 Task: Create a due date automation trigger when advanced on, on the wednesday of the week a card is due add fields with custom field "Resume" set to a number lower than 1 and lower or equal to 10 at 11:00 AM.
Action: Mouse moved to (1047, 143)
Screenshot: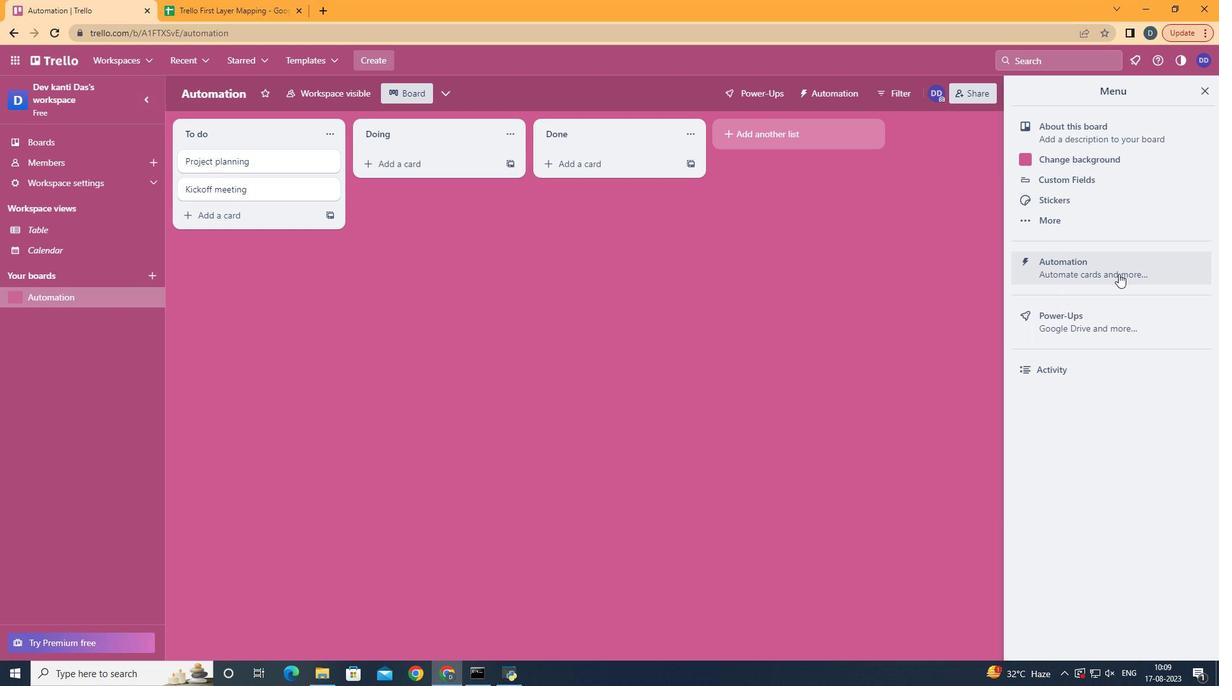 
Action: Mouse pressed left at (1047, 143)
Screenshot: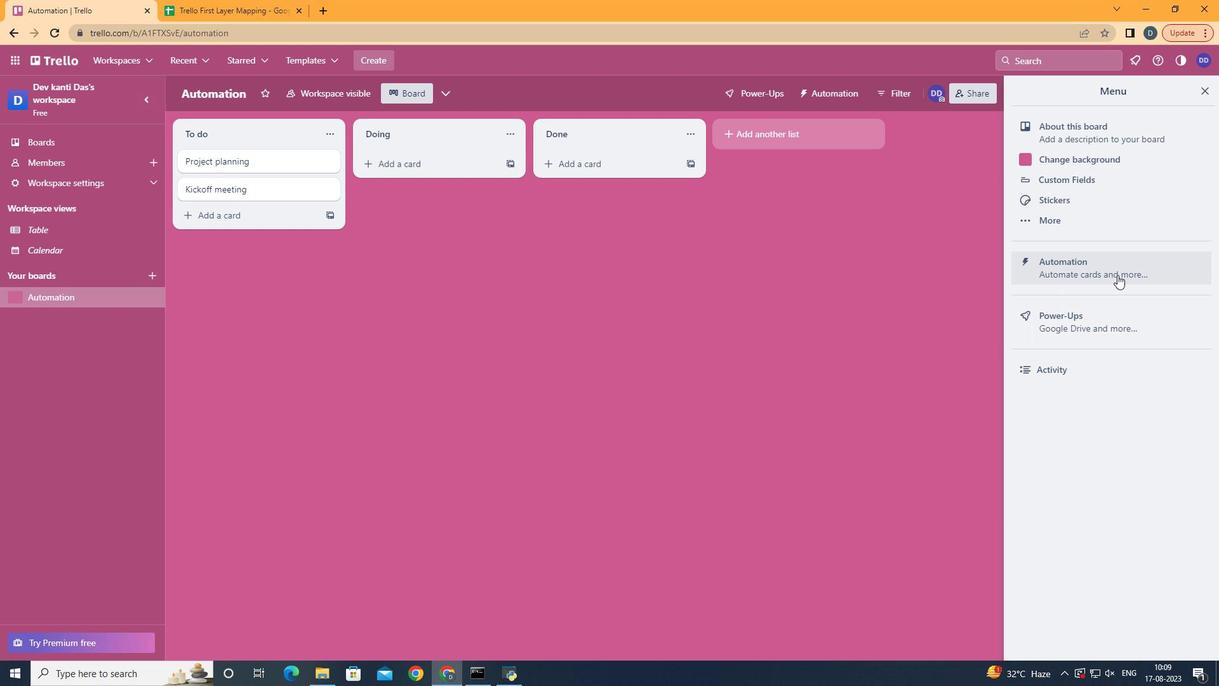 
Action: Mouse moved to (977, 300)
Screenshot: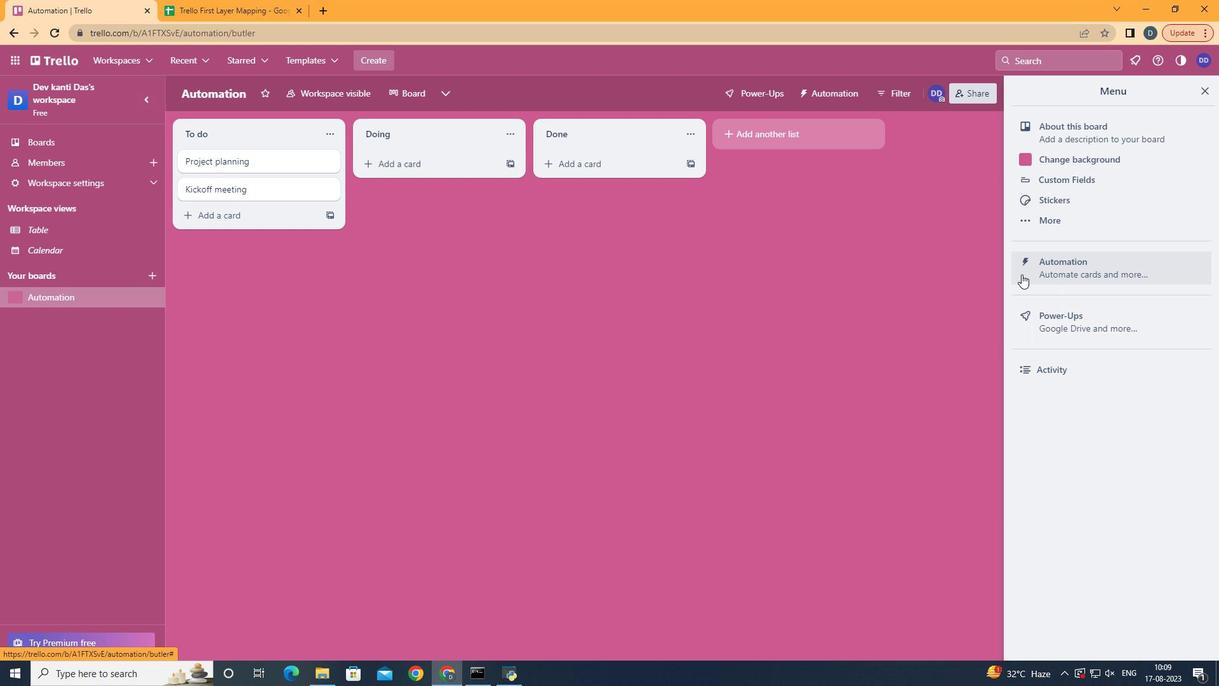 
Action: Mouse pressed left at (977, 300)
Screenshot: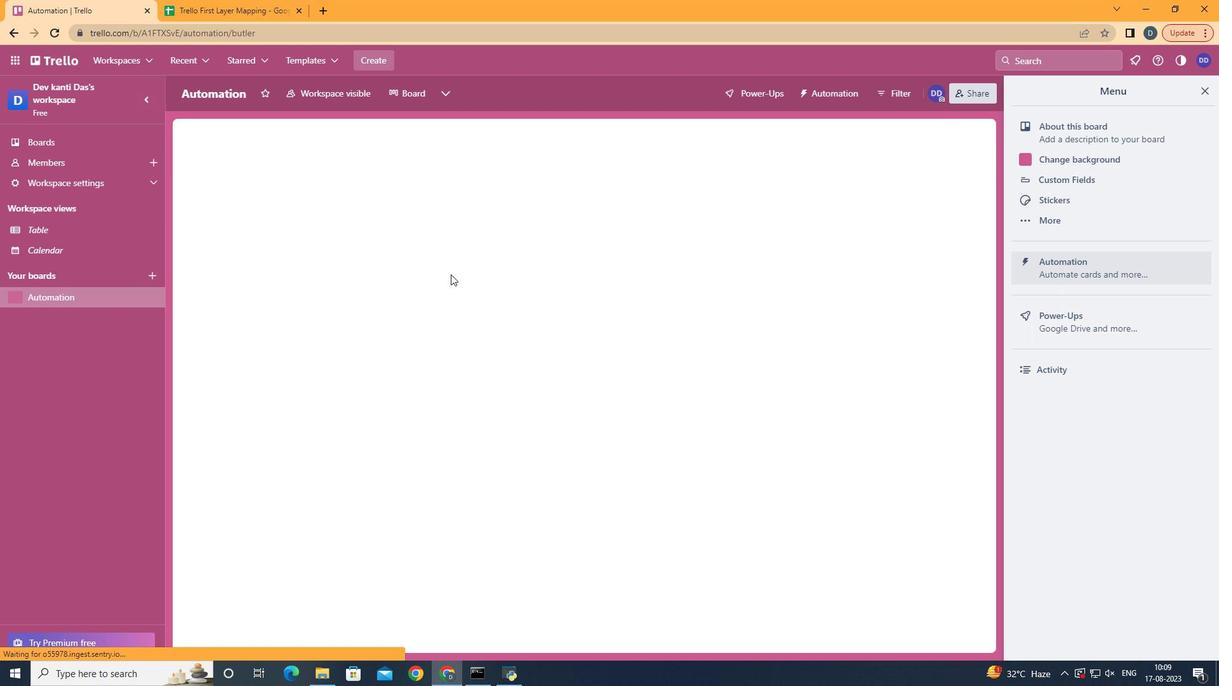 
Action: Mouse moved to (296, 286)
Screenshot: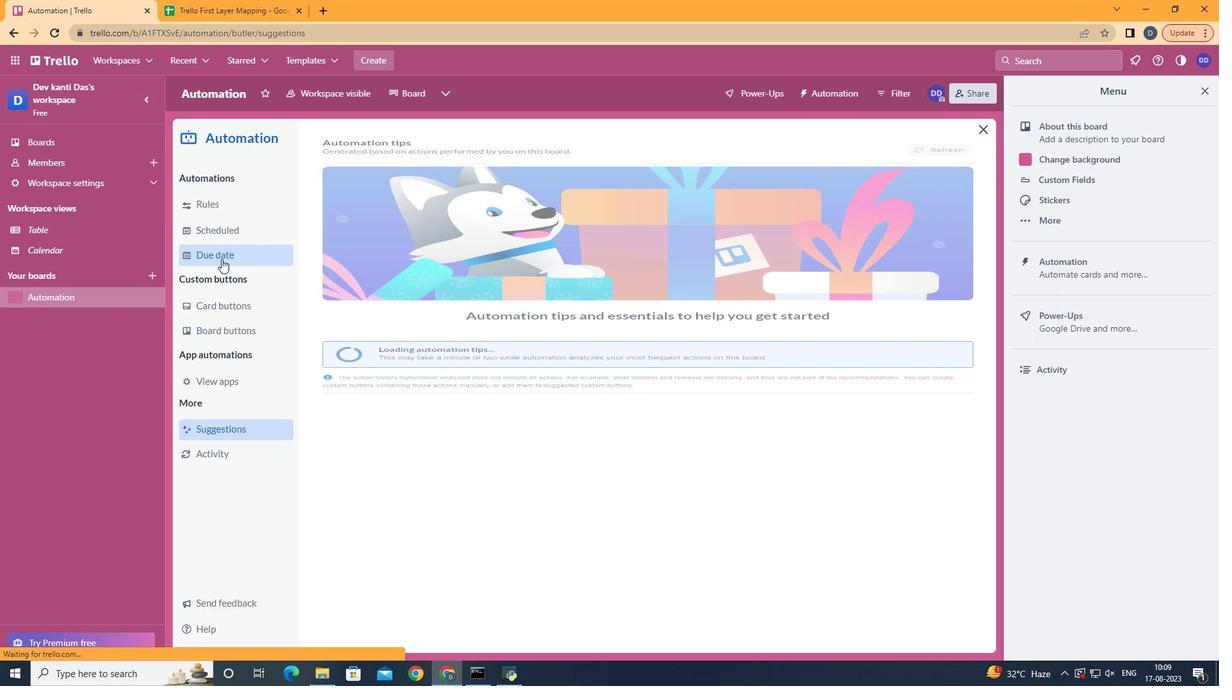 
Action: Mouse pressed left at (296, 286)
Screenshot: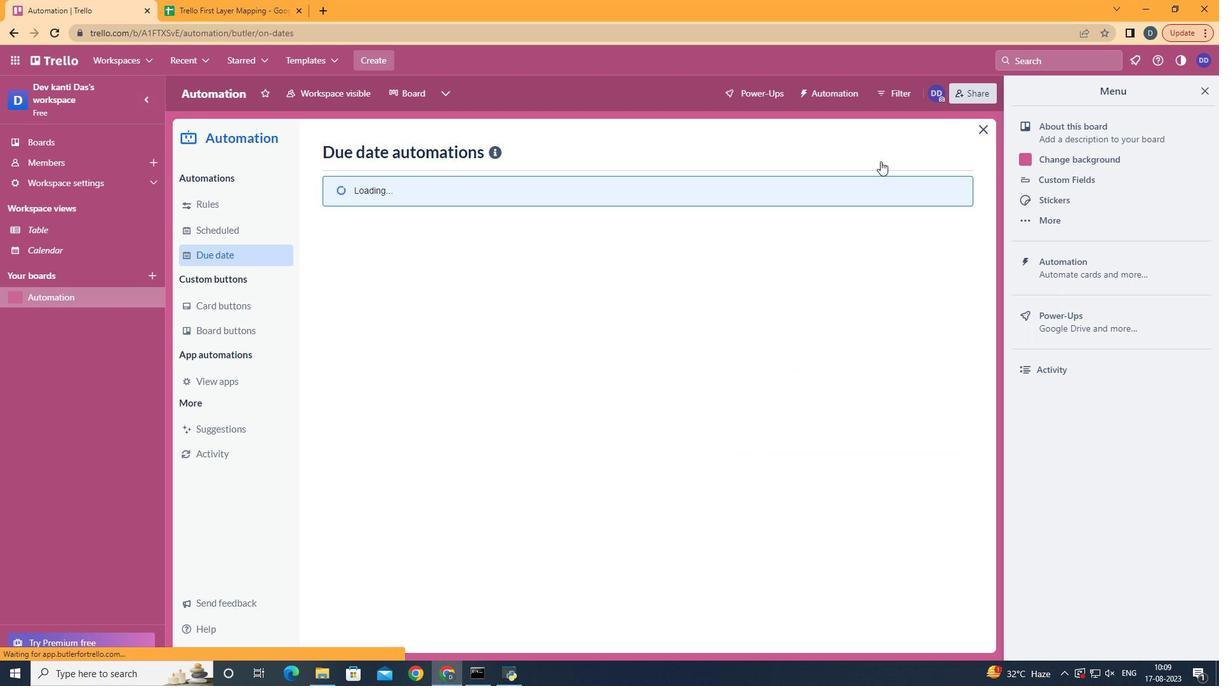 
Action: Mouse moved to (800, 196)
Screenshot: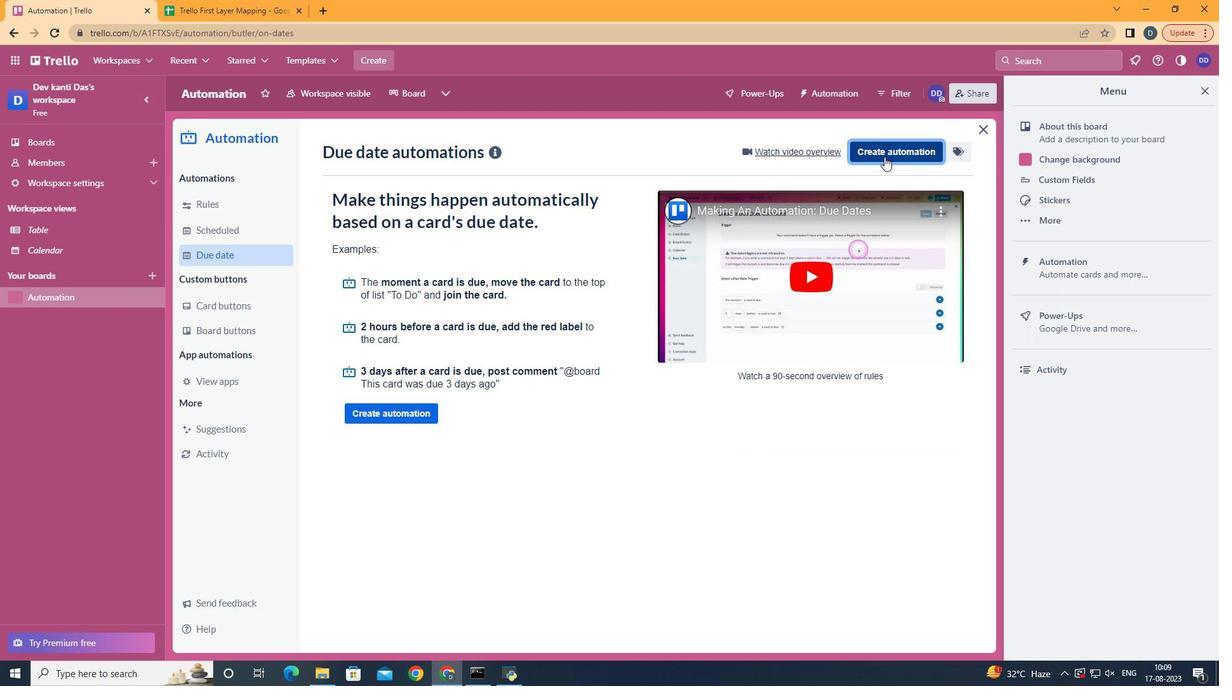 
Action: Mouse pressed left at (800, 196)
Screenshot: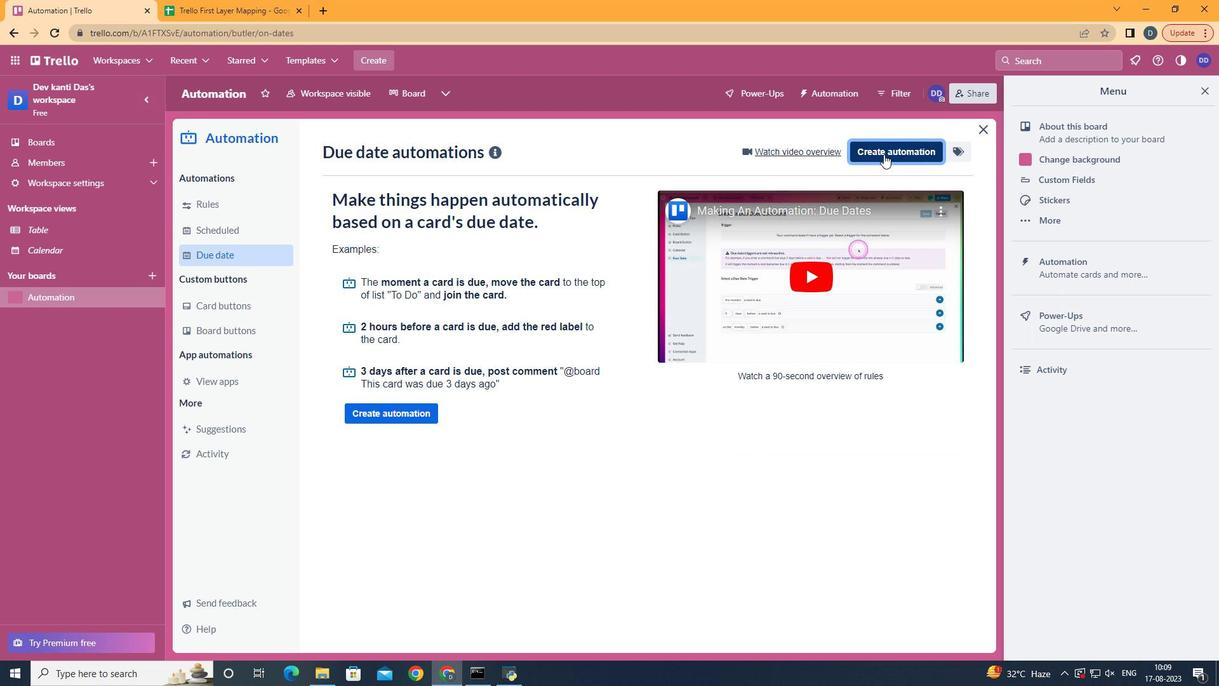 
Action: Mouse moved to (689, 311)
Screenshot: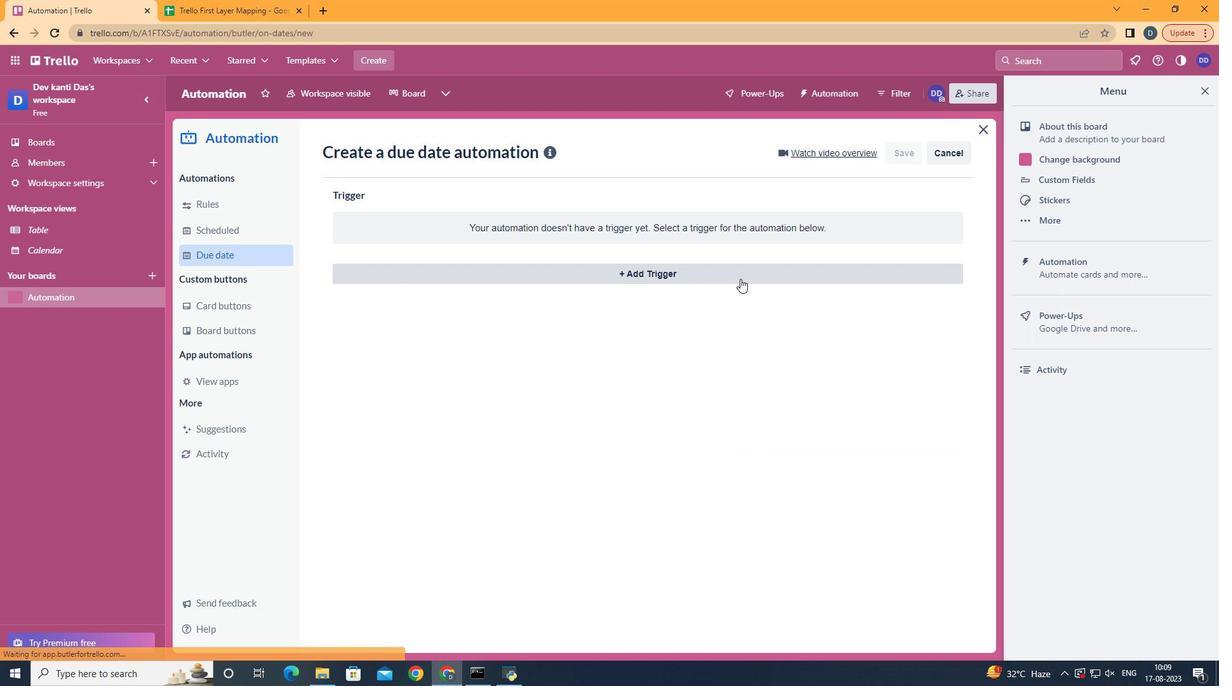 
Action: Mouse pressed left at (689, 311)
Screenshot: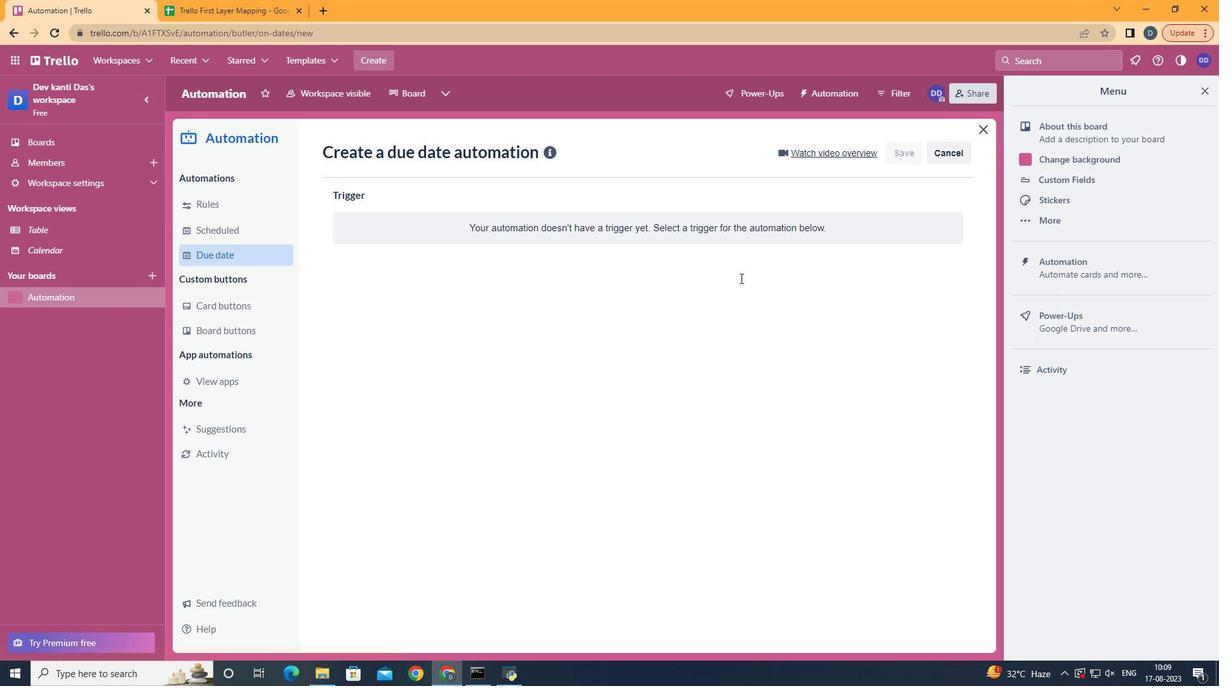 
Action: Mouse moved to (691, 303)
Screenshot: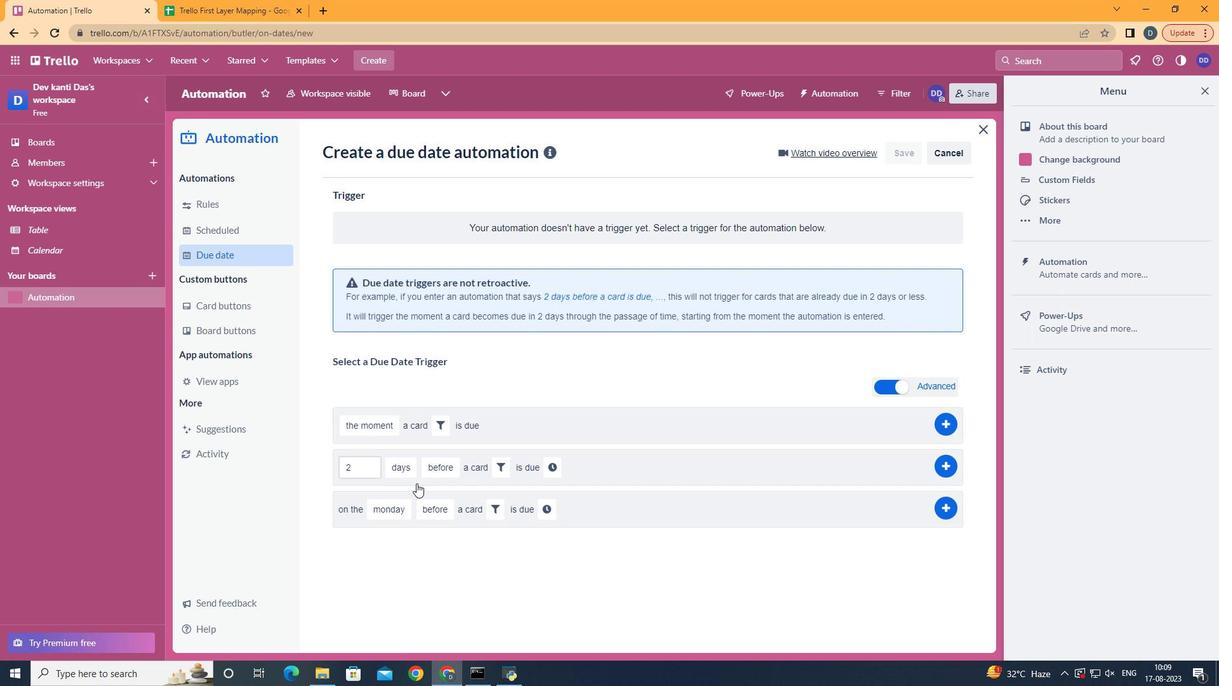 
Action: Mouse pressed left at (691, 303)
Screenshot: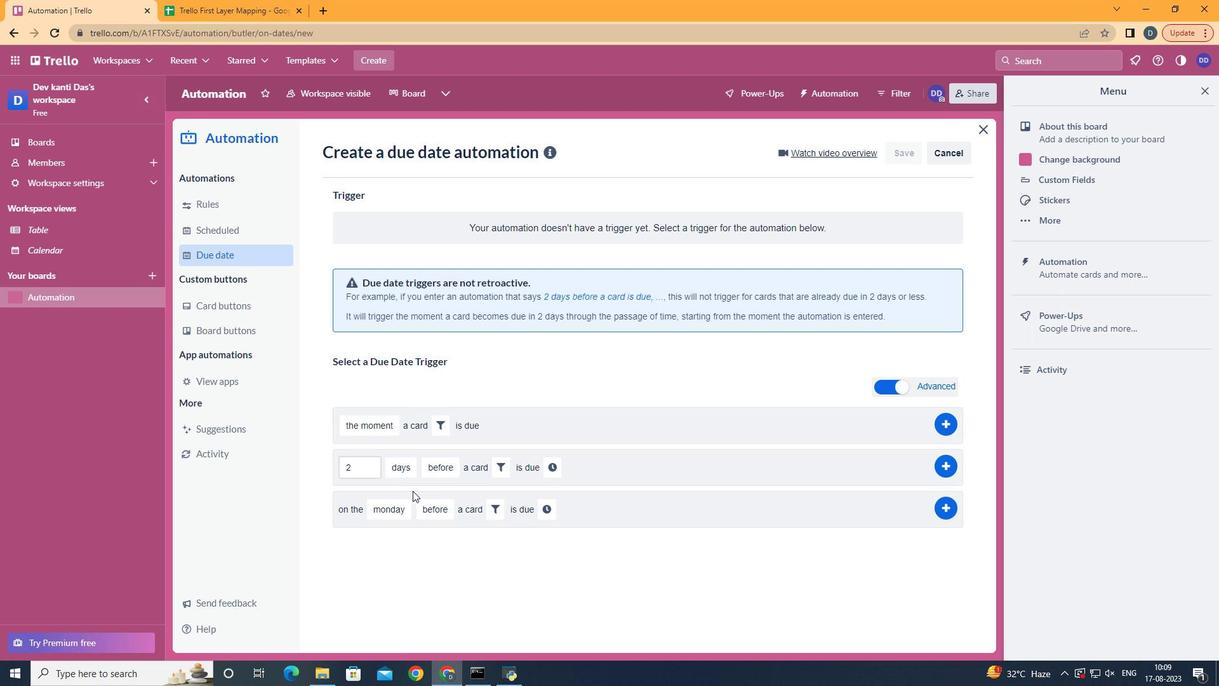 
Action: Mouse moved to (444, 401)
Screenshot: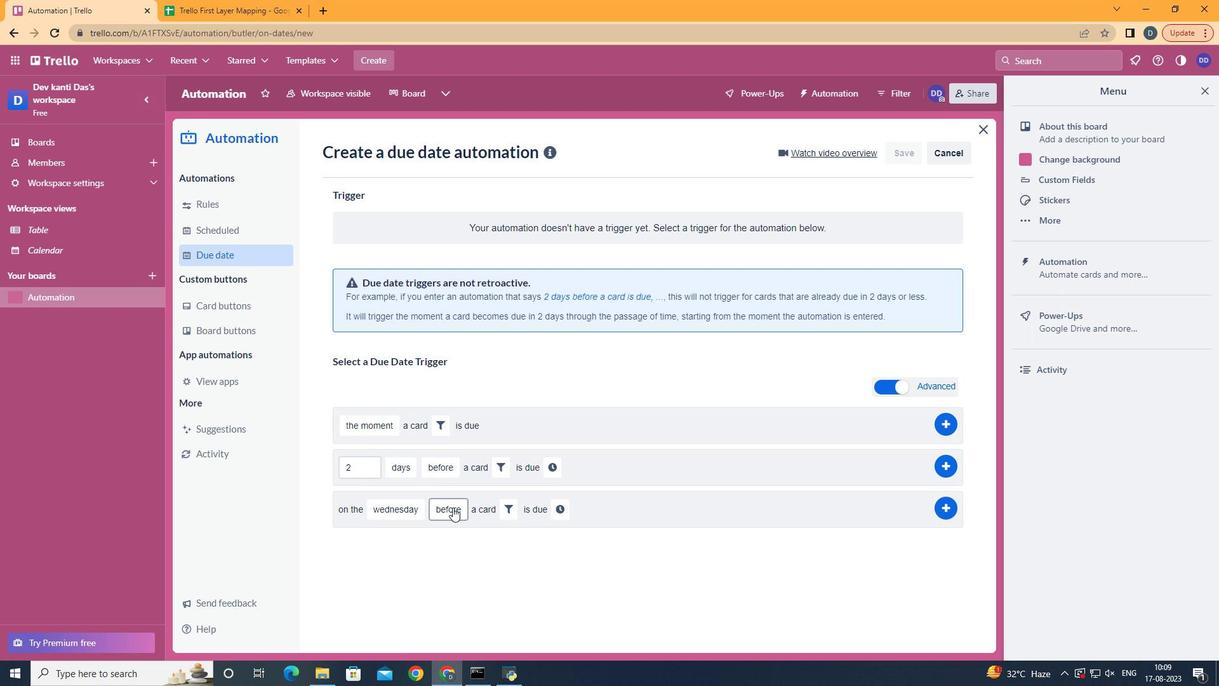 
Action: Mouse pressed left at (444, 401)
Screenshot: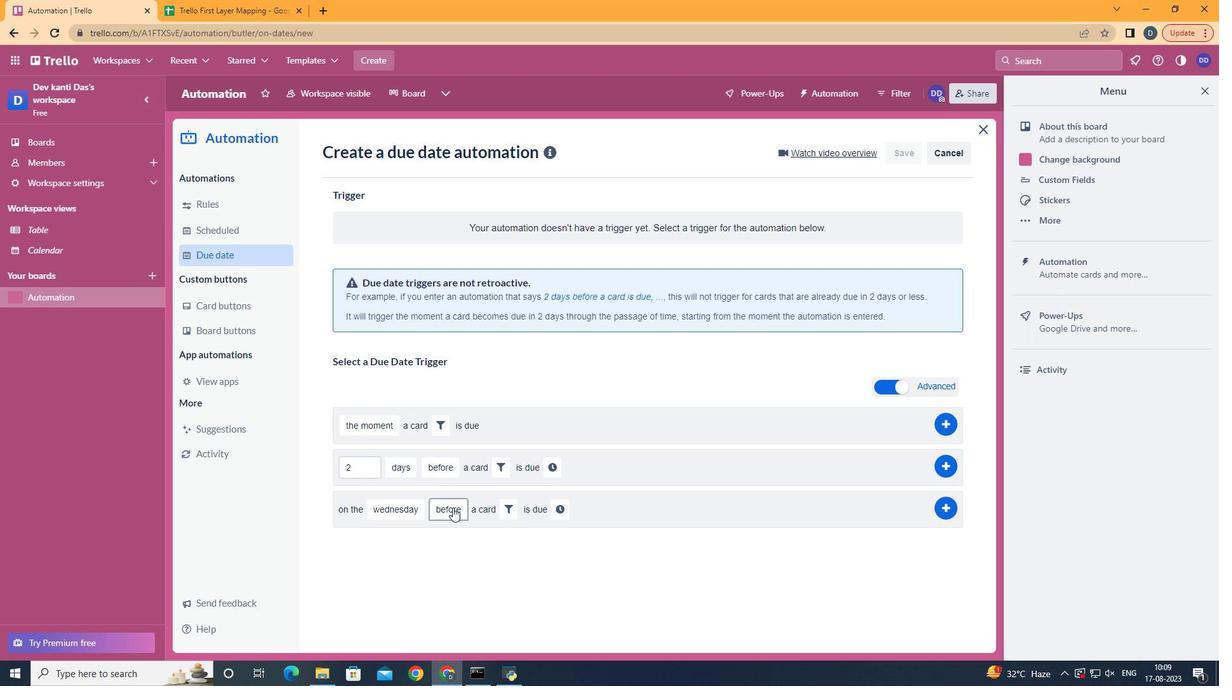 
Action: Mouse moved to (484, 574)
Screenshot: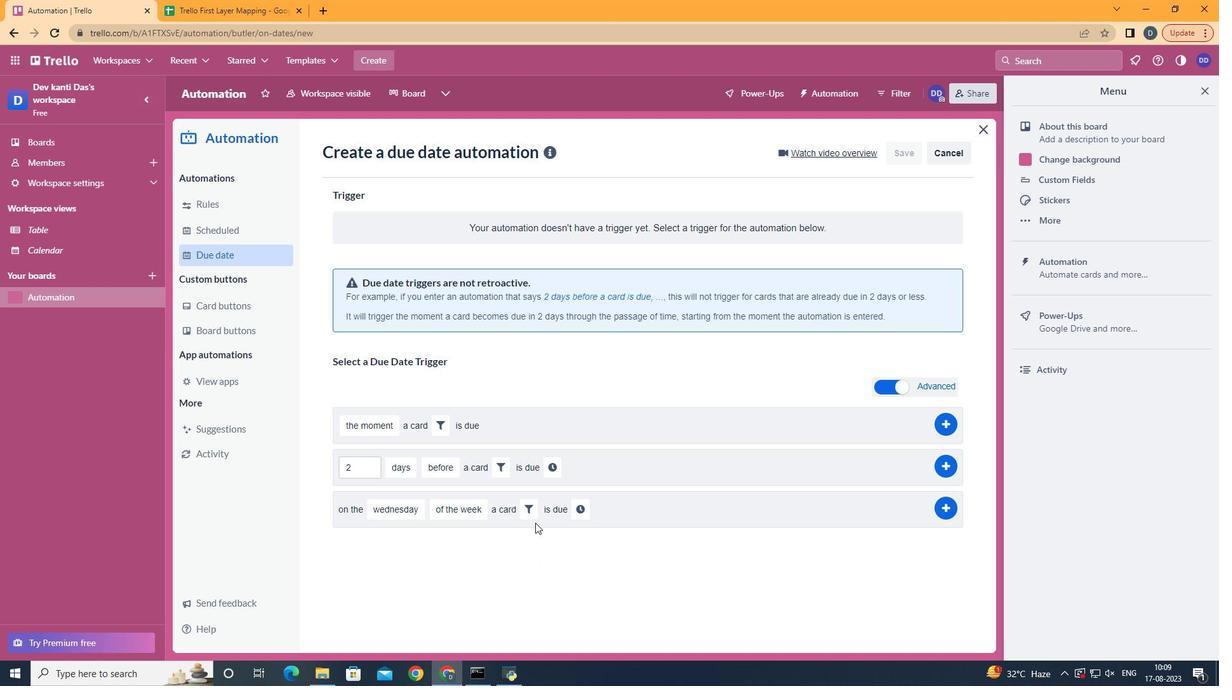 
Action: Mouse pressed left at (484, 574)
Screenshot: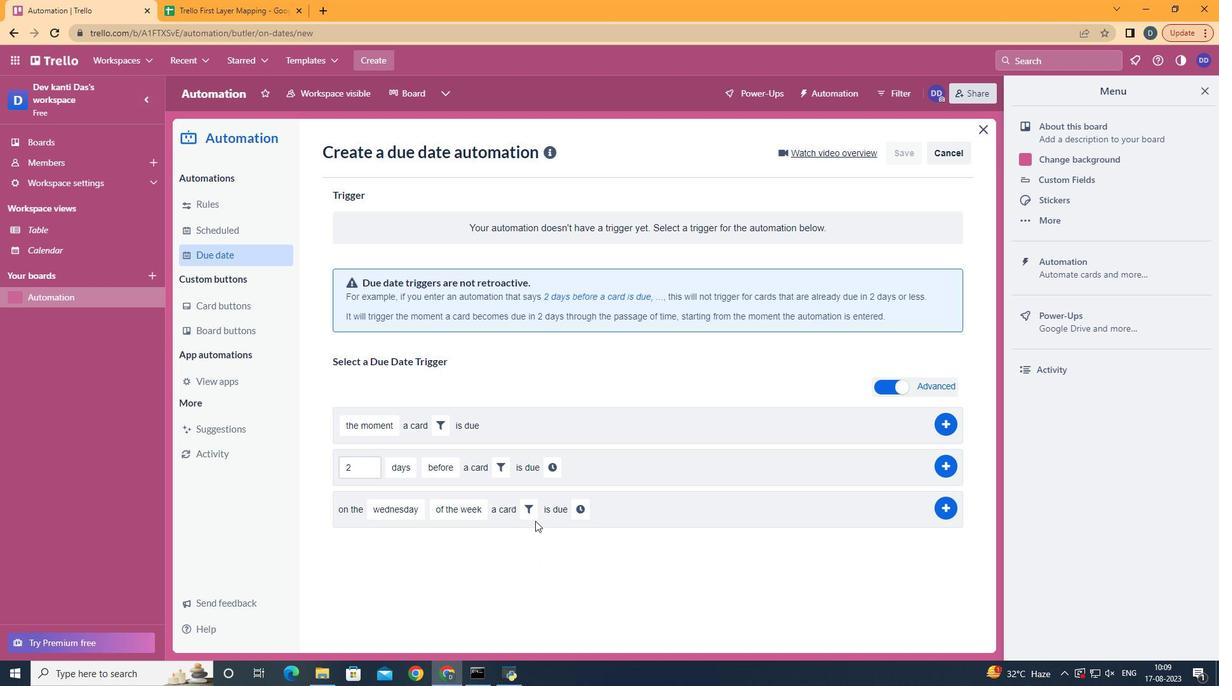 
Action: Mouse moved to (534, 516)
Screenshot: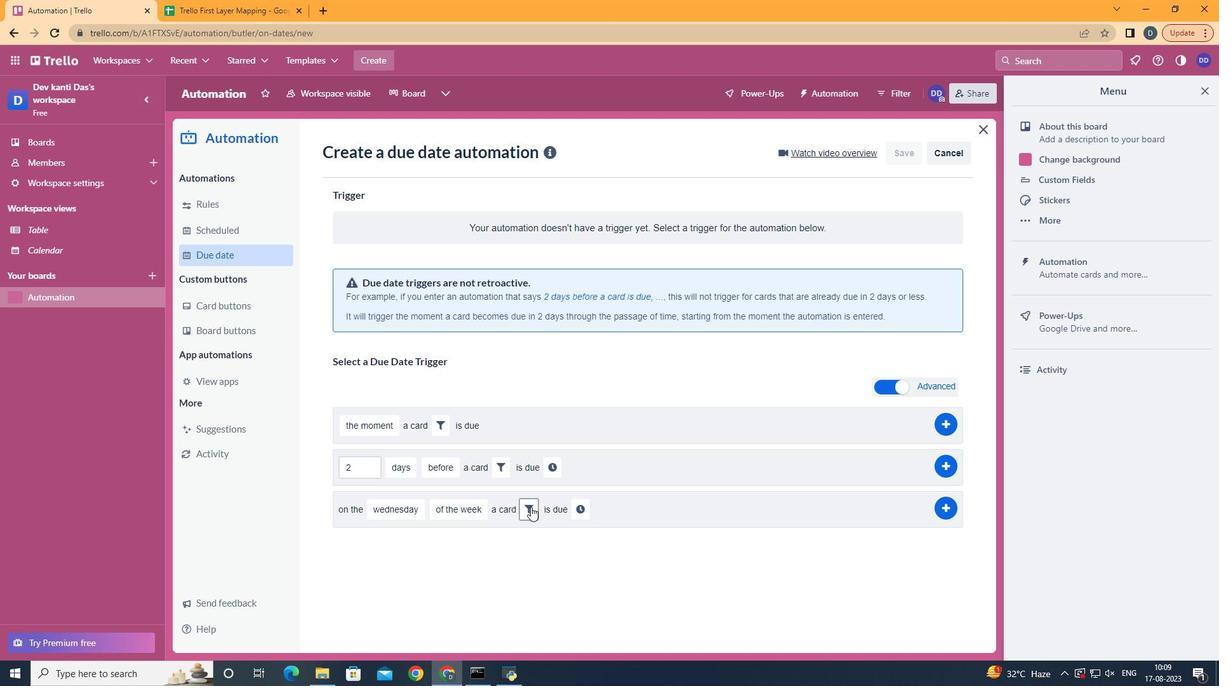
Action: Mouse pressed left at (534, 516)
Screenshot: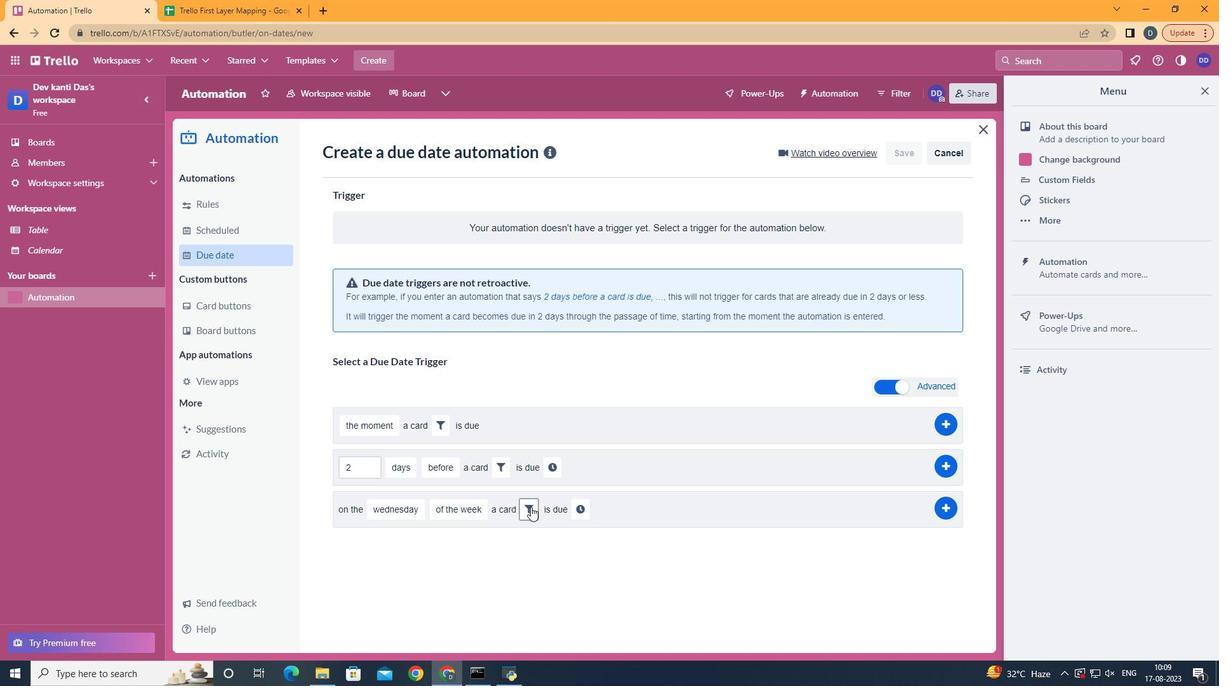 
Action: Mouse moved to (531, 504)
Screenshot: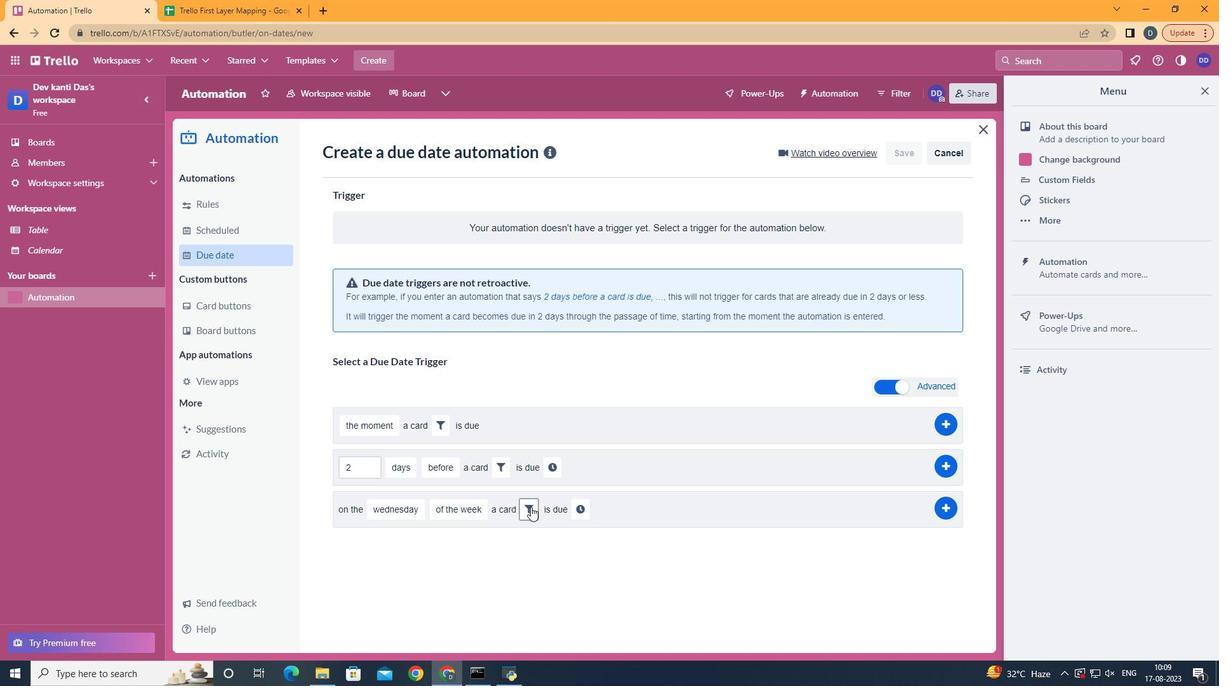 
Action: Mouse pressed left at (531, 504)
Screenshot: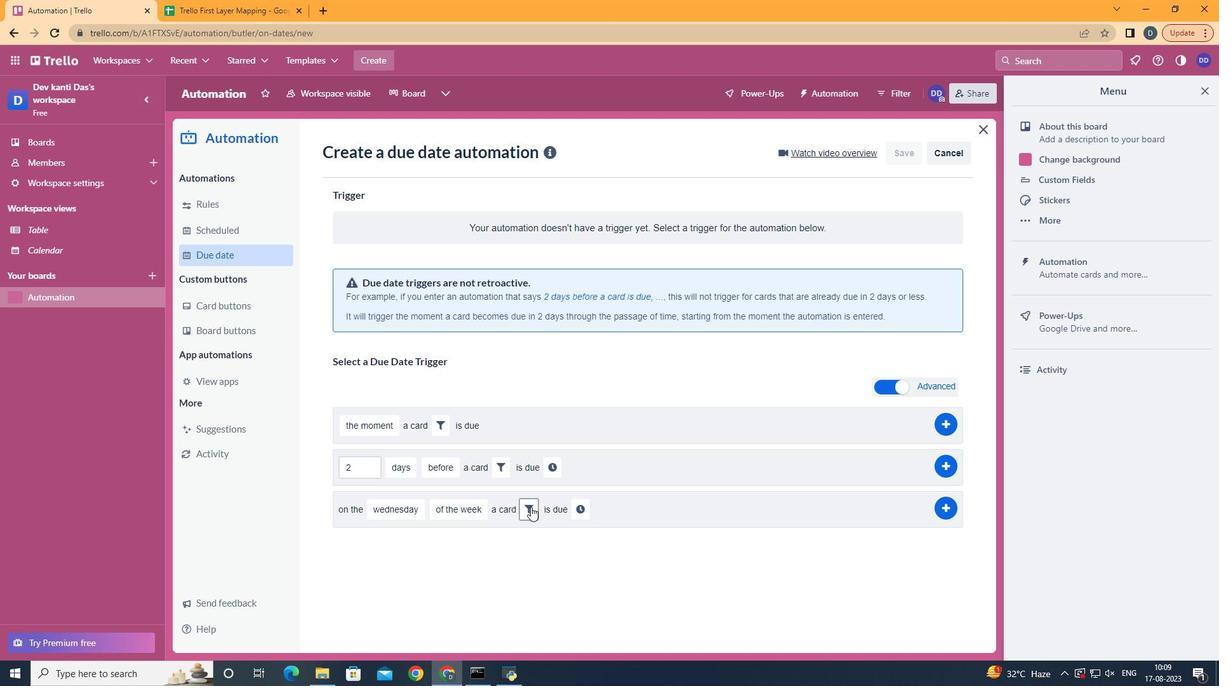 
Action: Mouse moved to (681, 536)
Screenshot: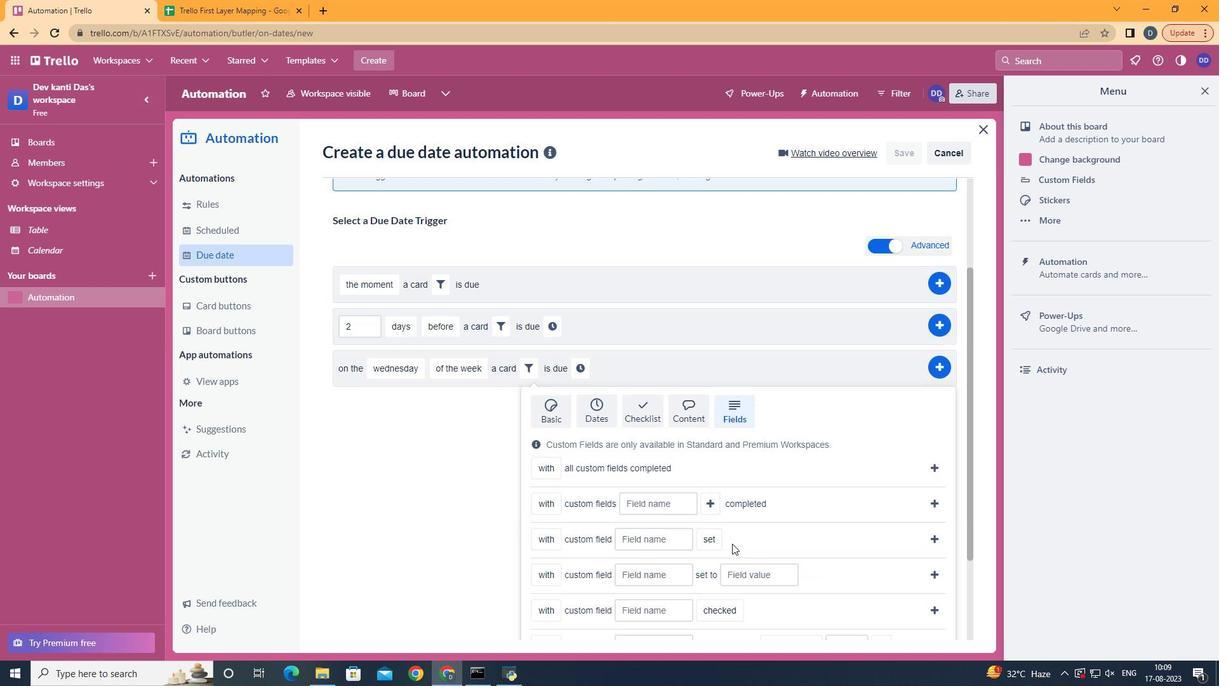 
Action: Mouse pressed left at (681, 536)
Screenshot: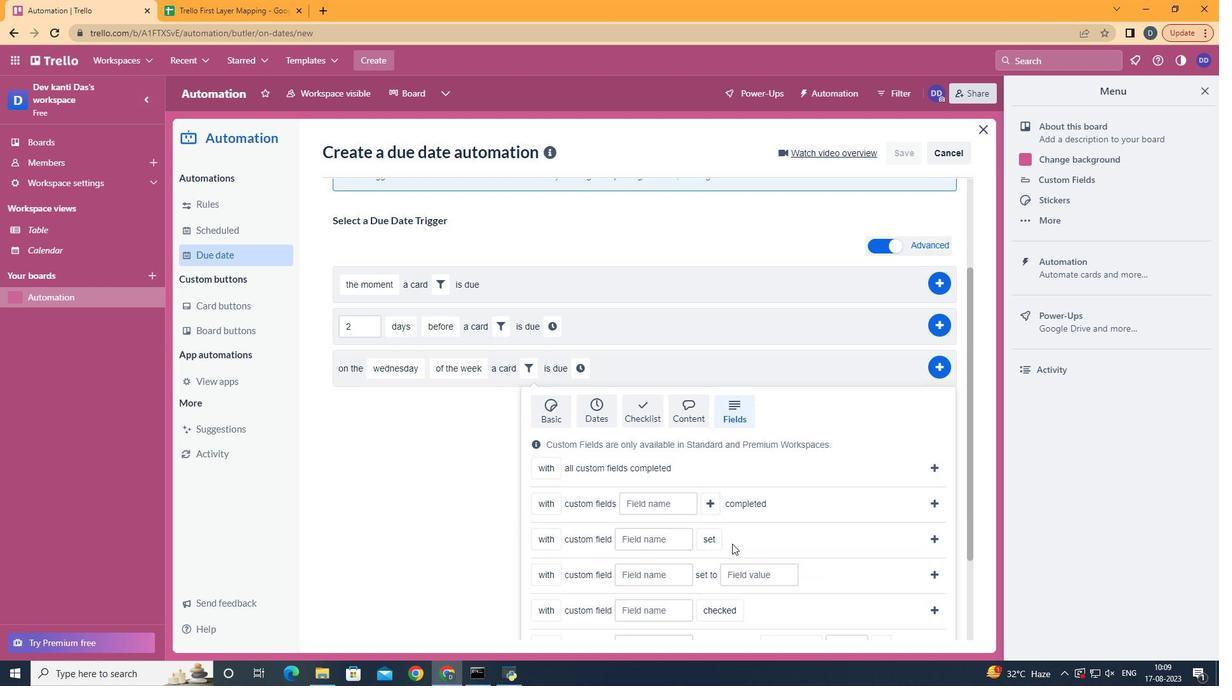 
Action: Mouse moved to (684, 536)
Screenshot: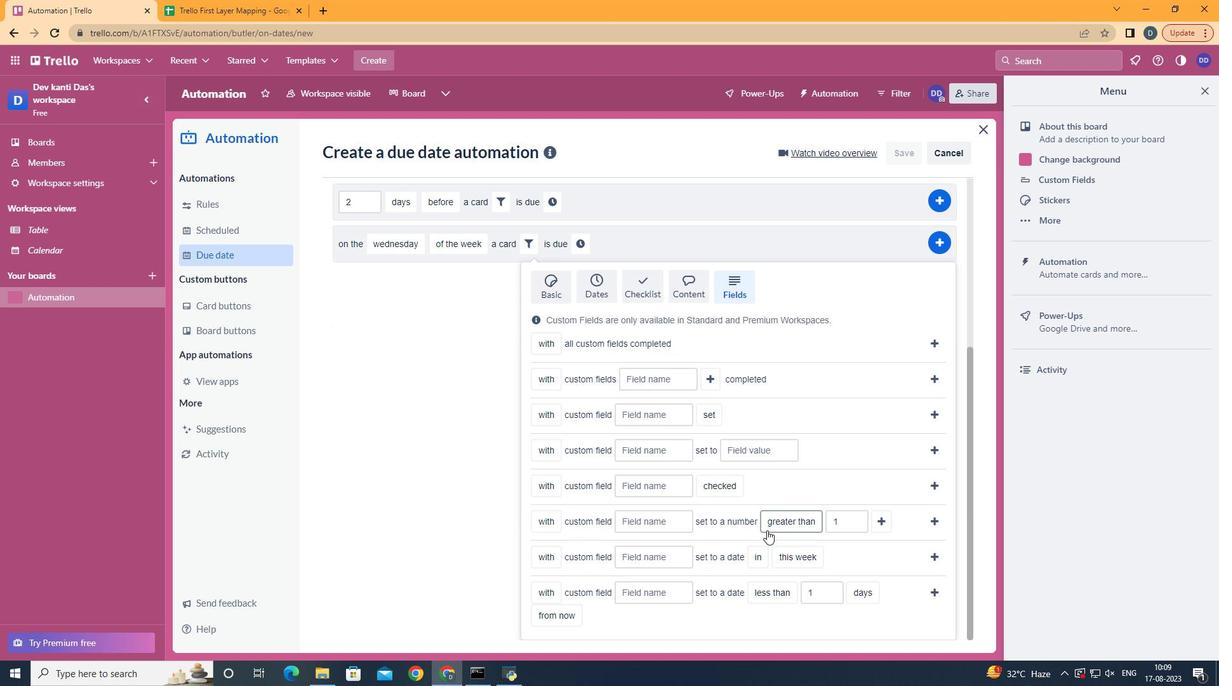 
Action: Mouse scrolled (684, 536) with delta (0, 0)
Screenshot: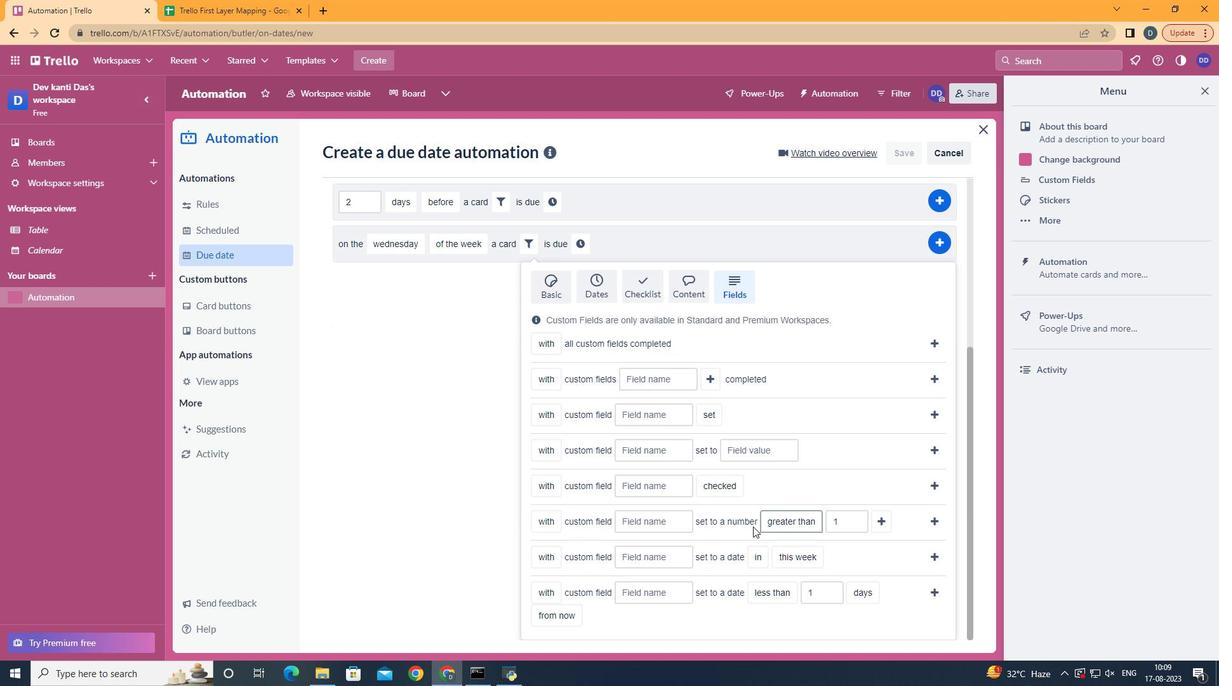 
Action: Mouse scrolled (684, 536) with delta (0, 0)
Screenshot: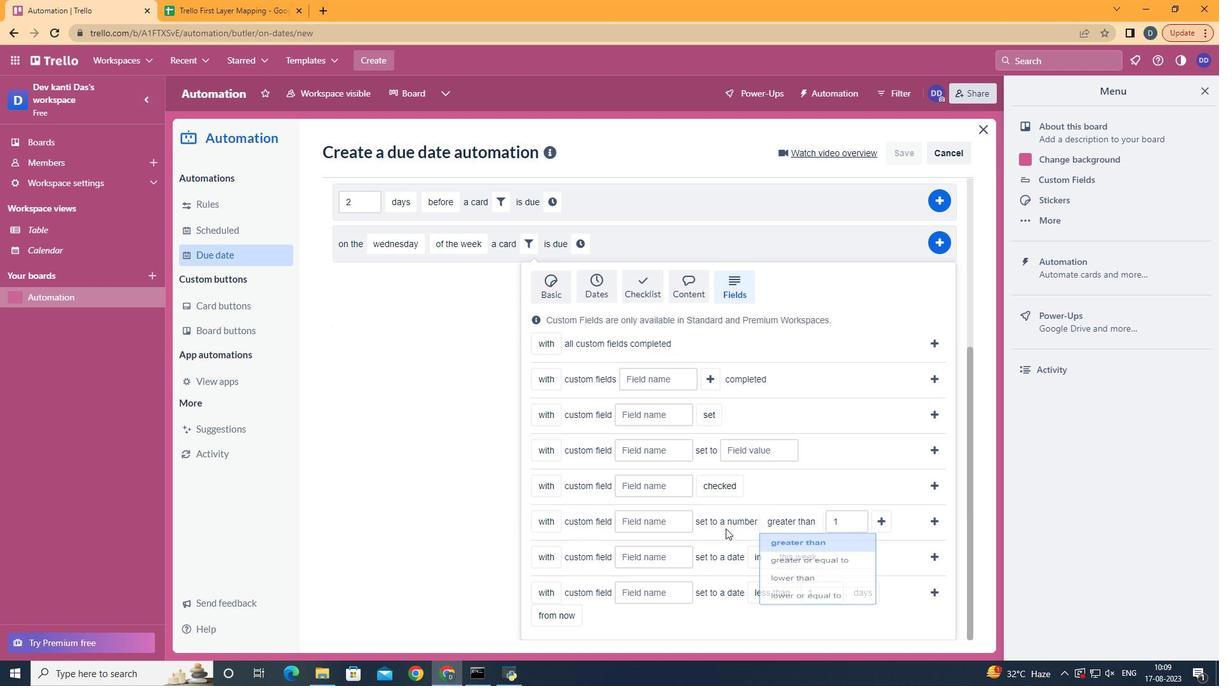 
Action: Mouse scrolled (684, 536) with delta (0, 0)
Screenshot: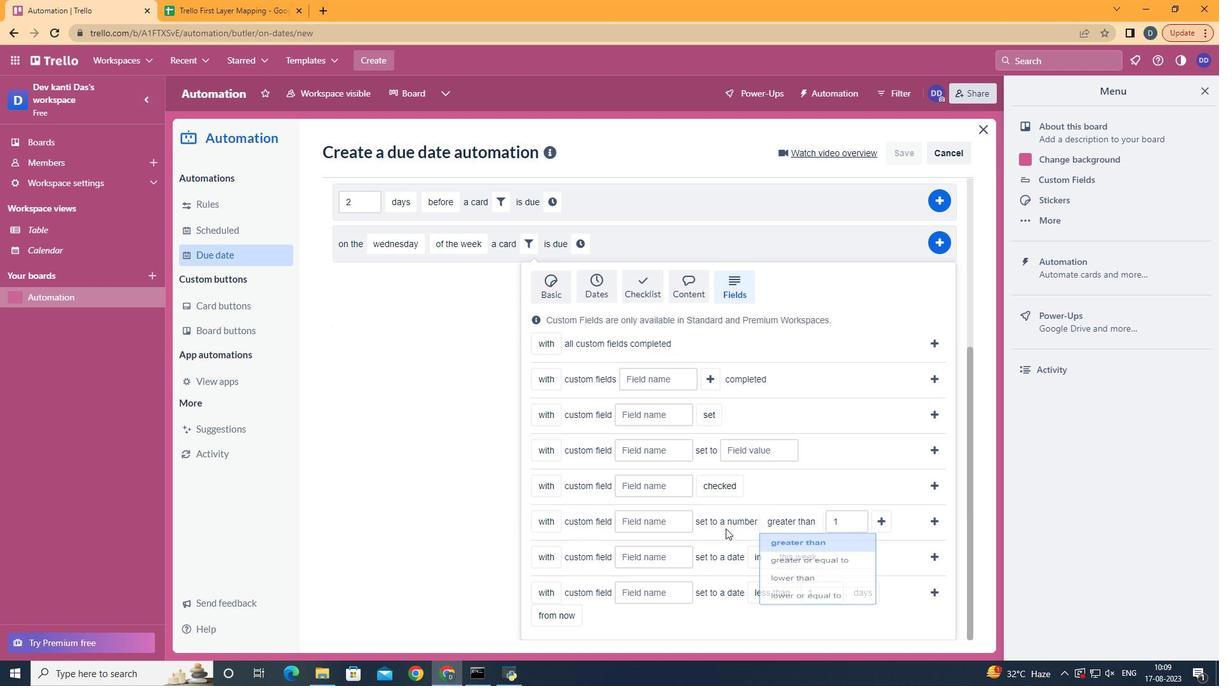 
Action: Mouse scrolled (684, 536) with delta (0, 0)
Screenshot: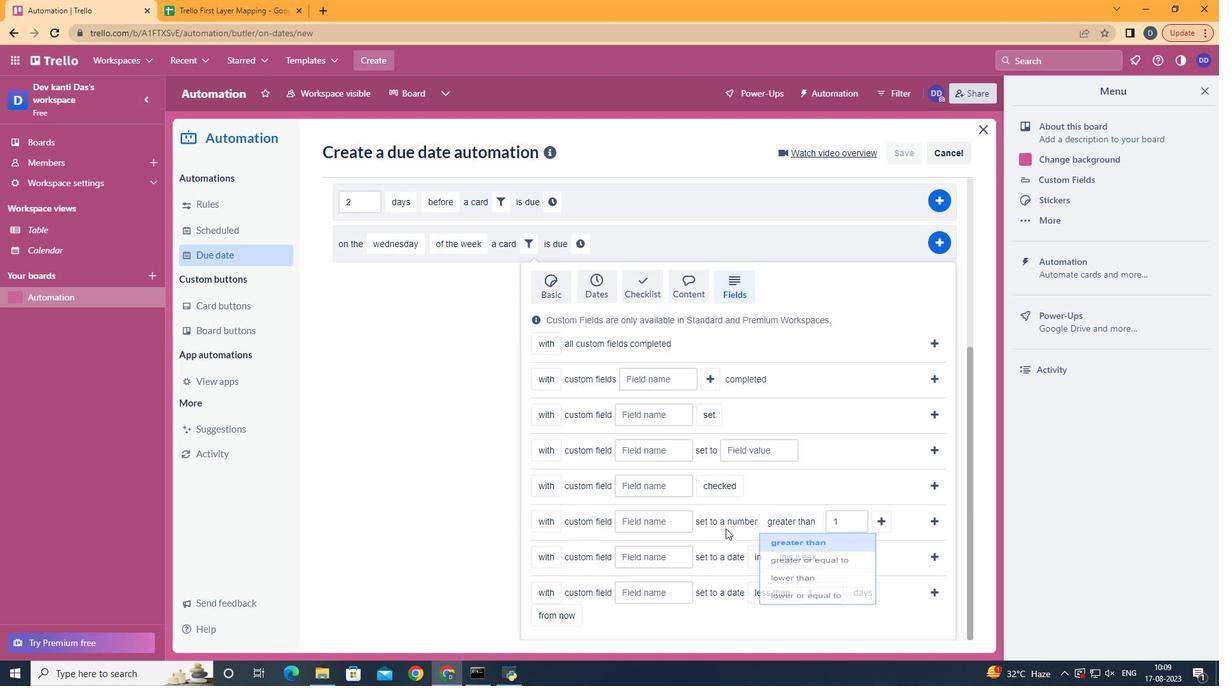
Action: Mouse scrolled (684, 536) with delta (0, 0)
Screenshot: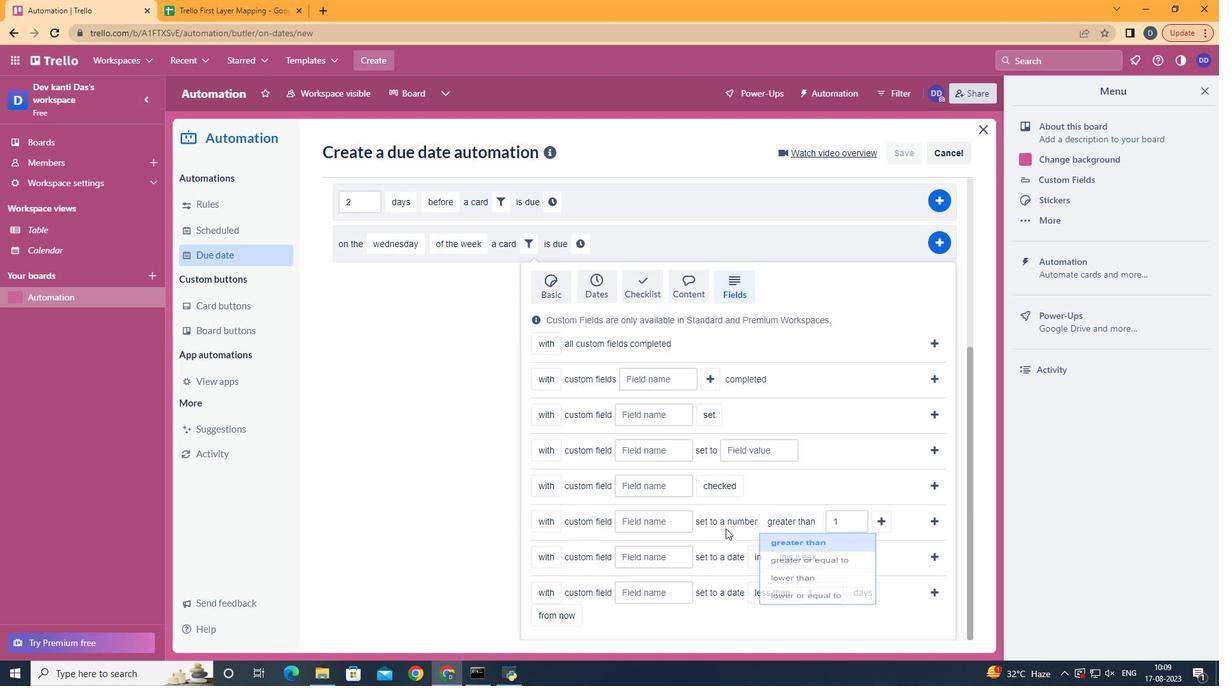 
Action: Mouse scrolled (684, 536) with delta (0, 0)
Screenshot: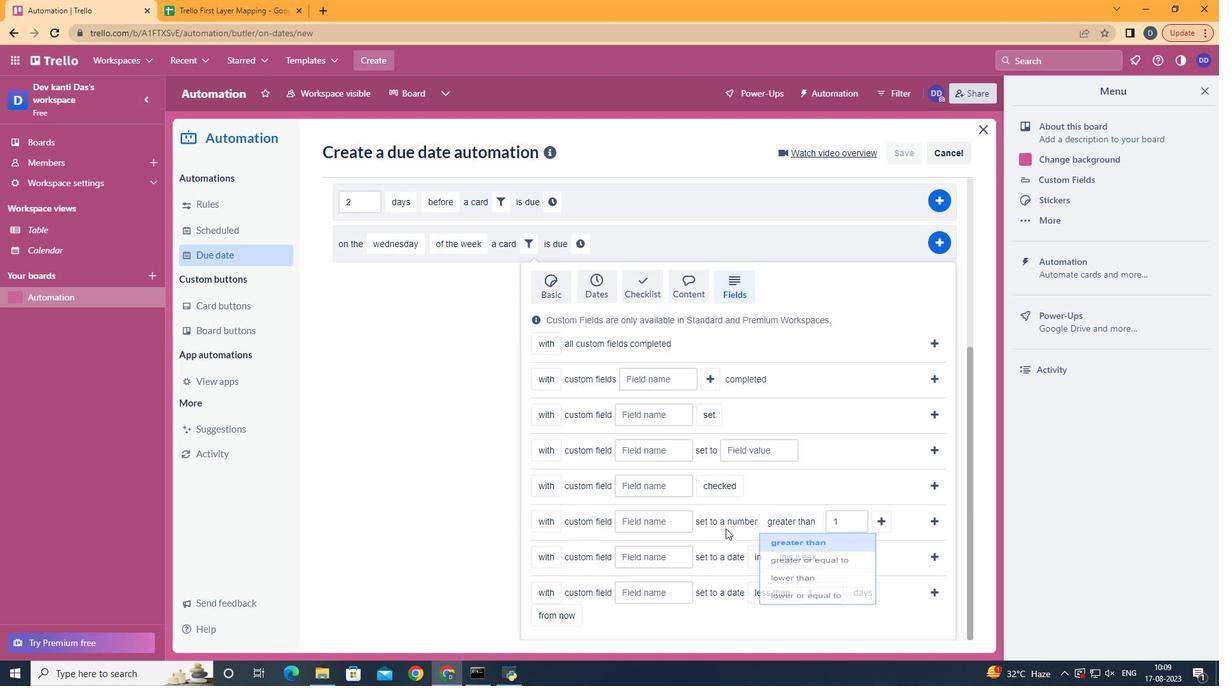 
Action: Mouse moved to (628, 525)
Screenshot: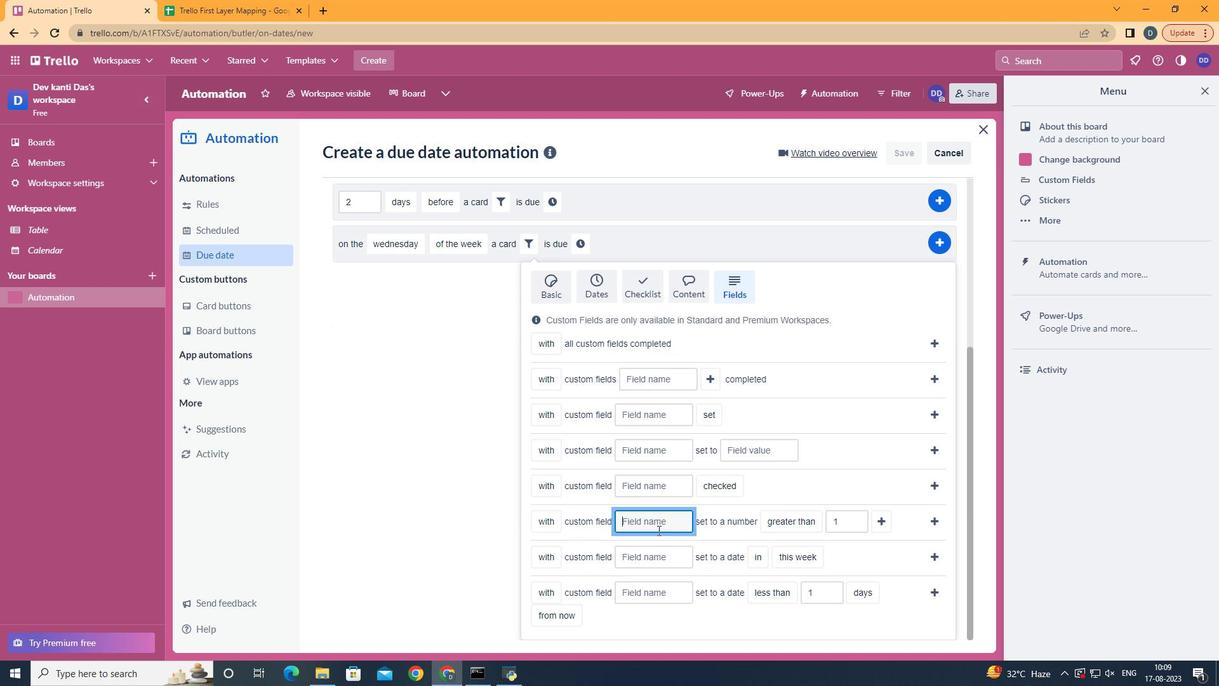 
Action: Mouse pressed left at (628, 525)
Screenshot: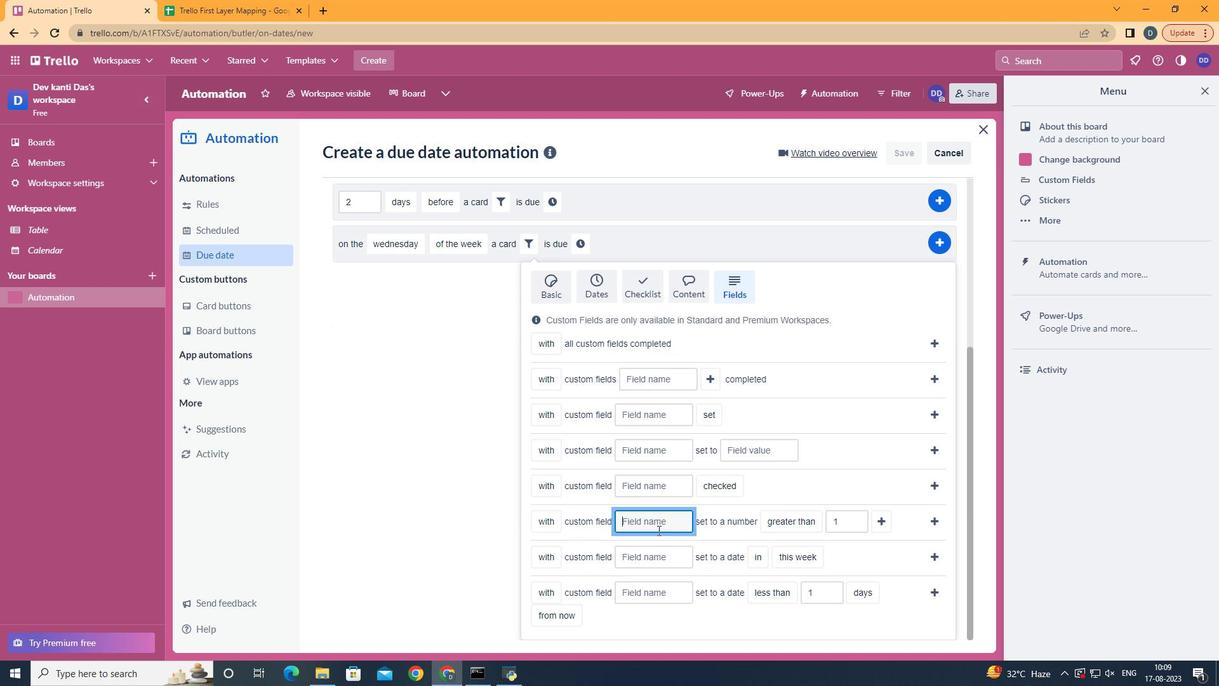 
Action: Key pressed <Key.shift>Resume
Screenshot: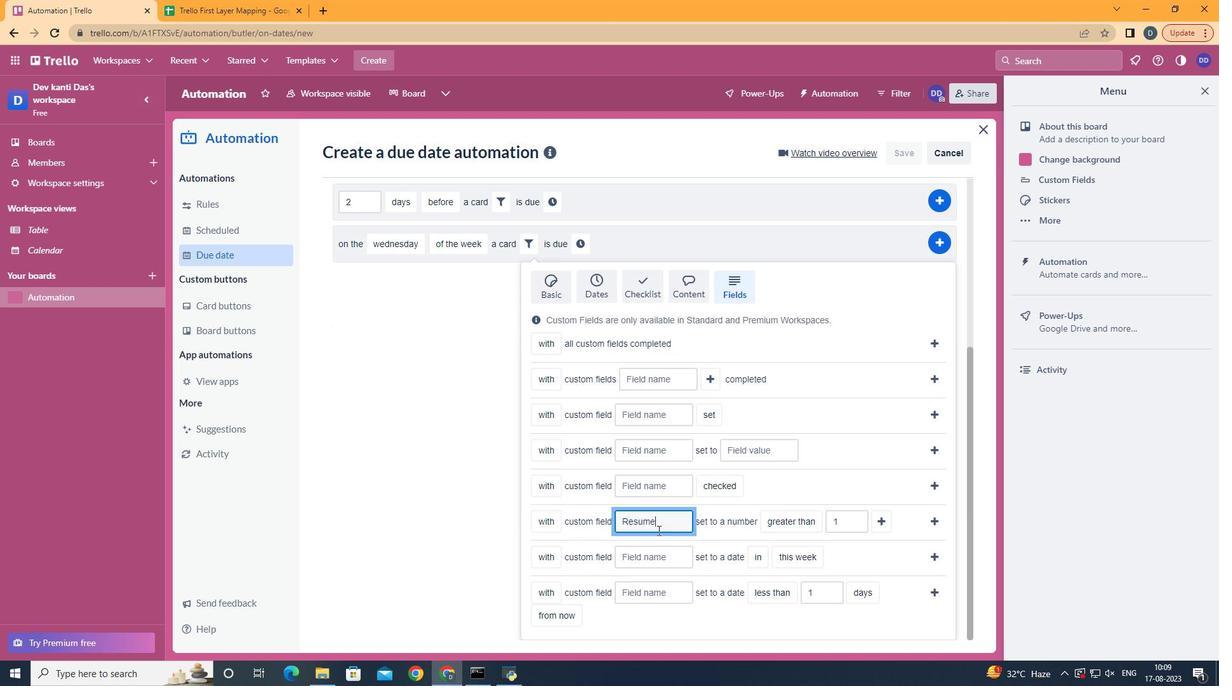 
Action: Mouse moved to (741, 587)
Screenshot: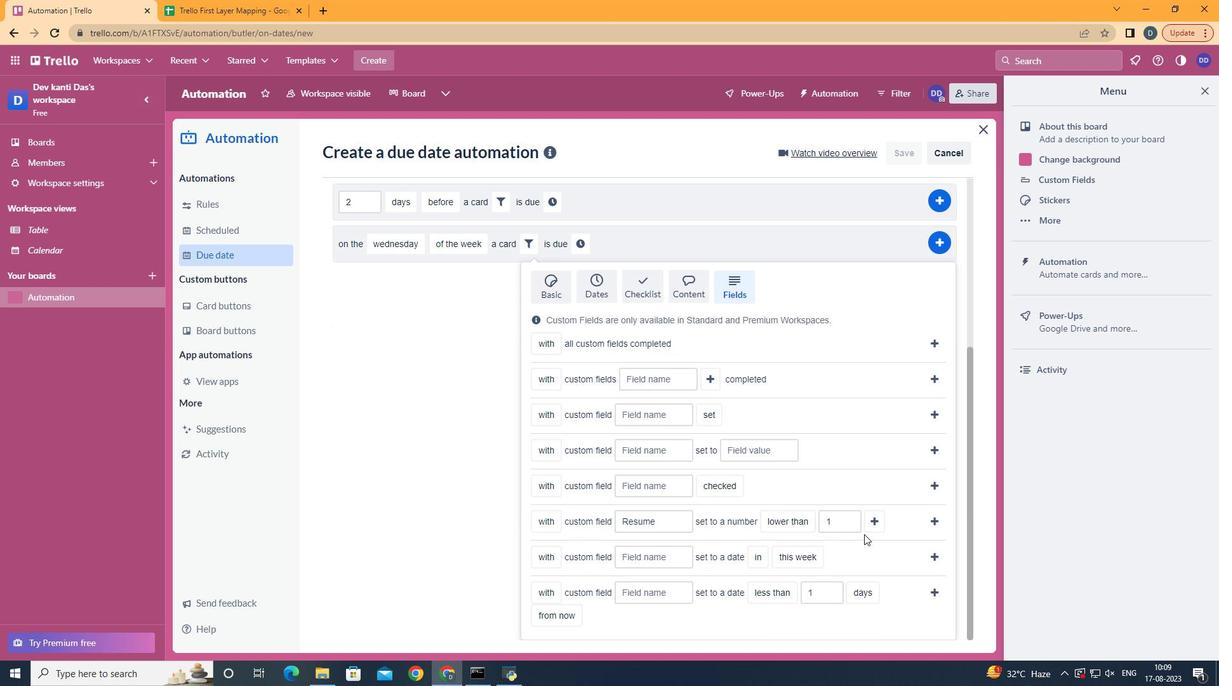 
Action: Mouse pressed left at (741, 587)
Screenshot: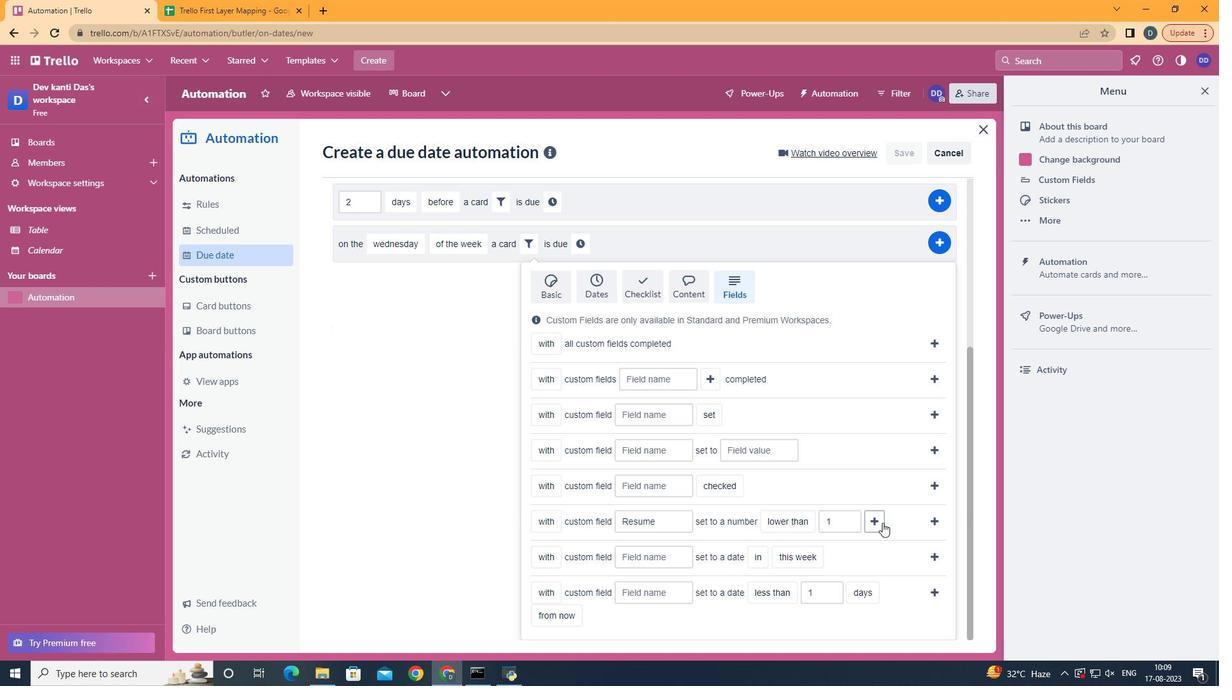 
Action: Mouse moved to (799, 518)
Screenshot: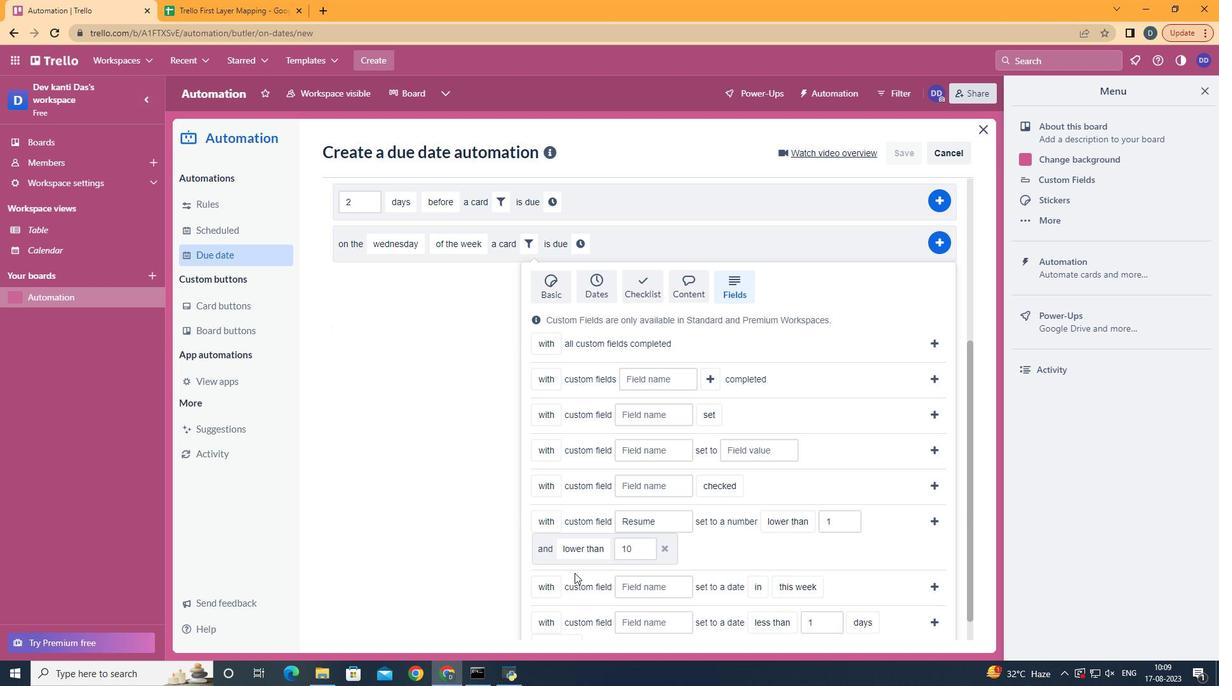
Action: Mouse pressed left at (799, 518)
Screenshot: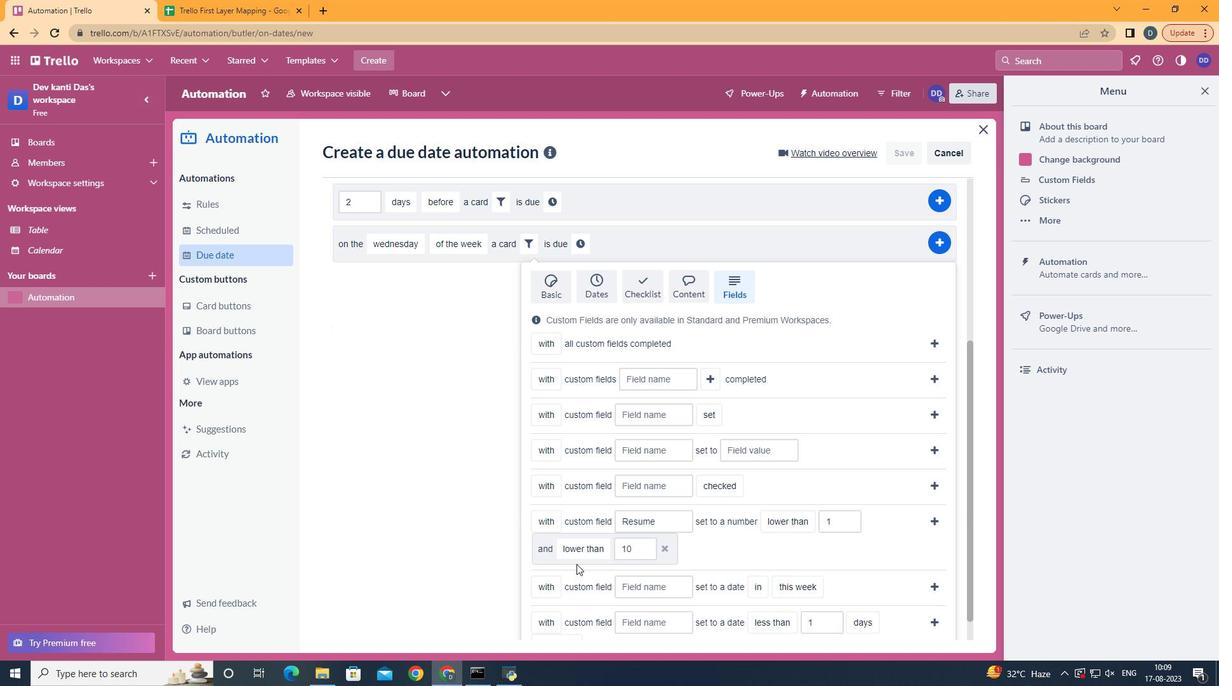 
Action: Mouse moved to (592, 467)
Screenshot: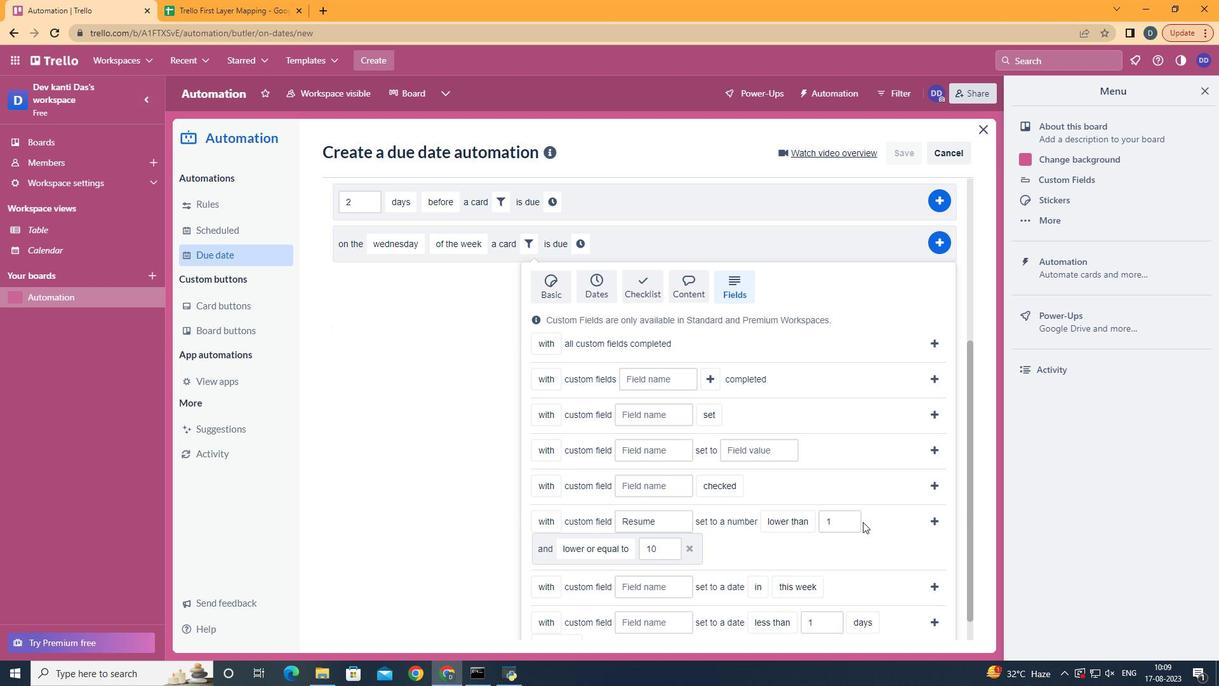 
Action: Mouse pressed left at (592, 467)
Screenshot: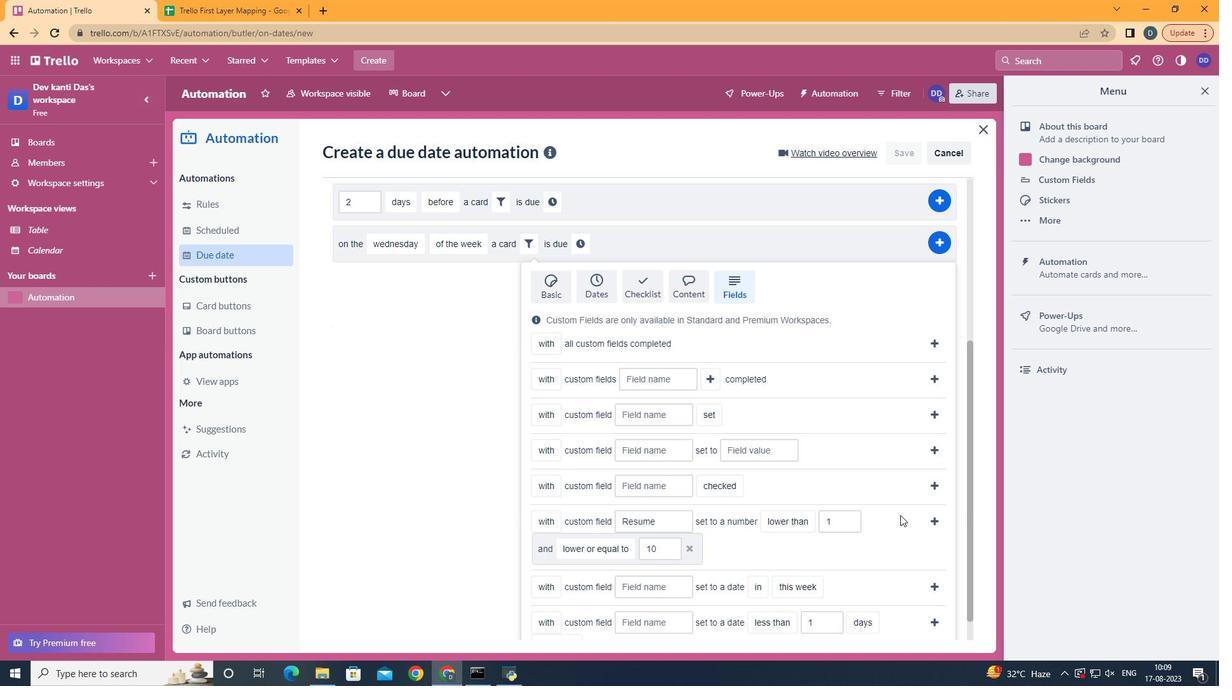 
Action: Mouse moved to (831, 514)
Screenshot: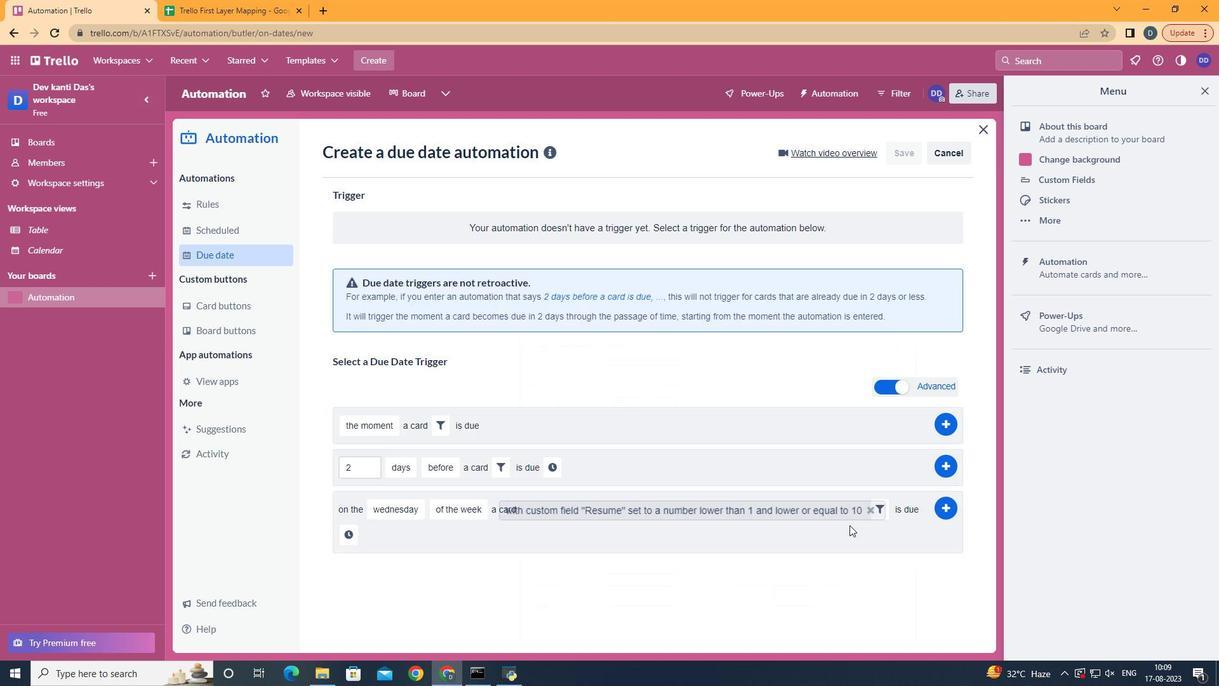 
Action: Mouse pressed left at (831, 514)
Screenshot: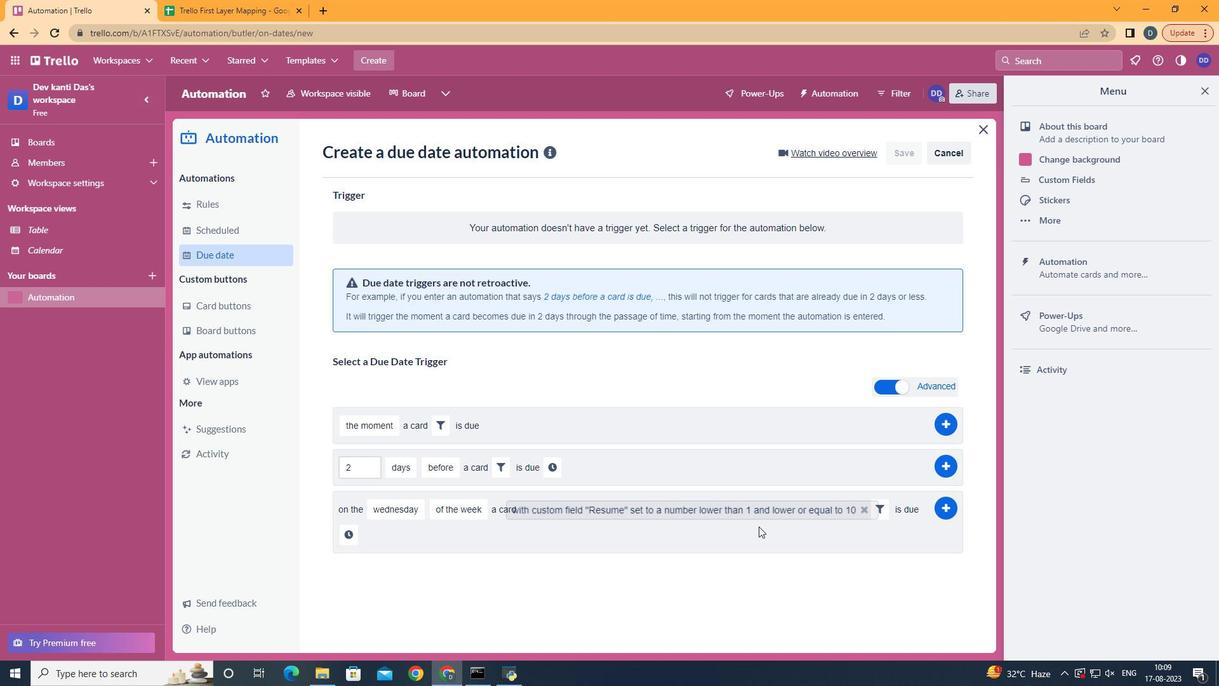 
Action: Mouse moved to (399, 530)
Screenshot: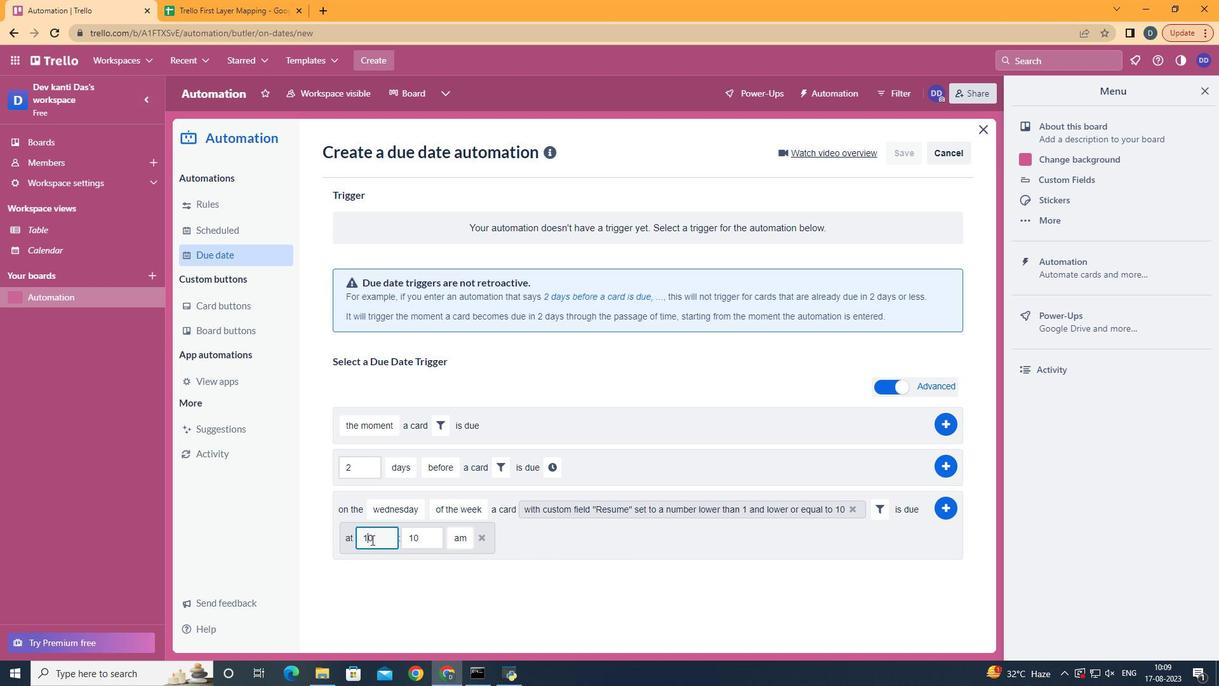 
Action: Mouse pressed left at (399, 530)
Screenshot: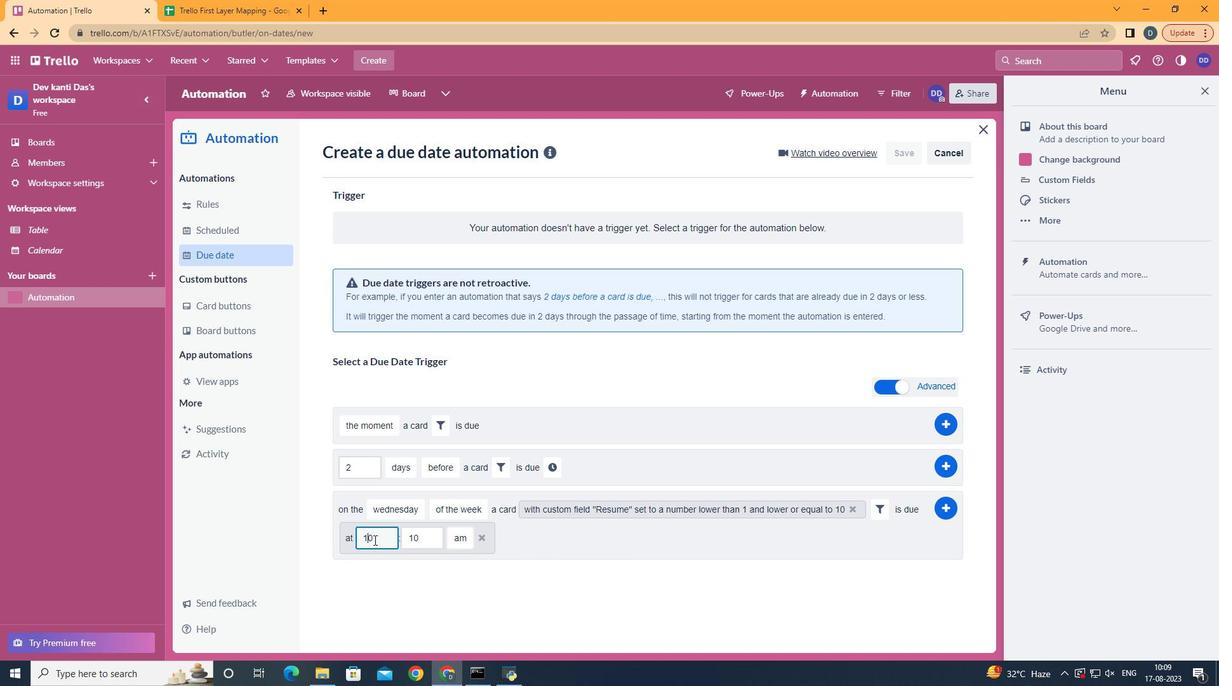 
Action: Mouse moved to (407, 533)
Screenshot: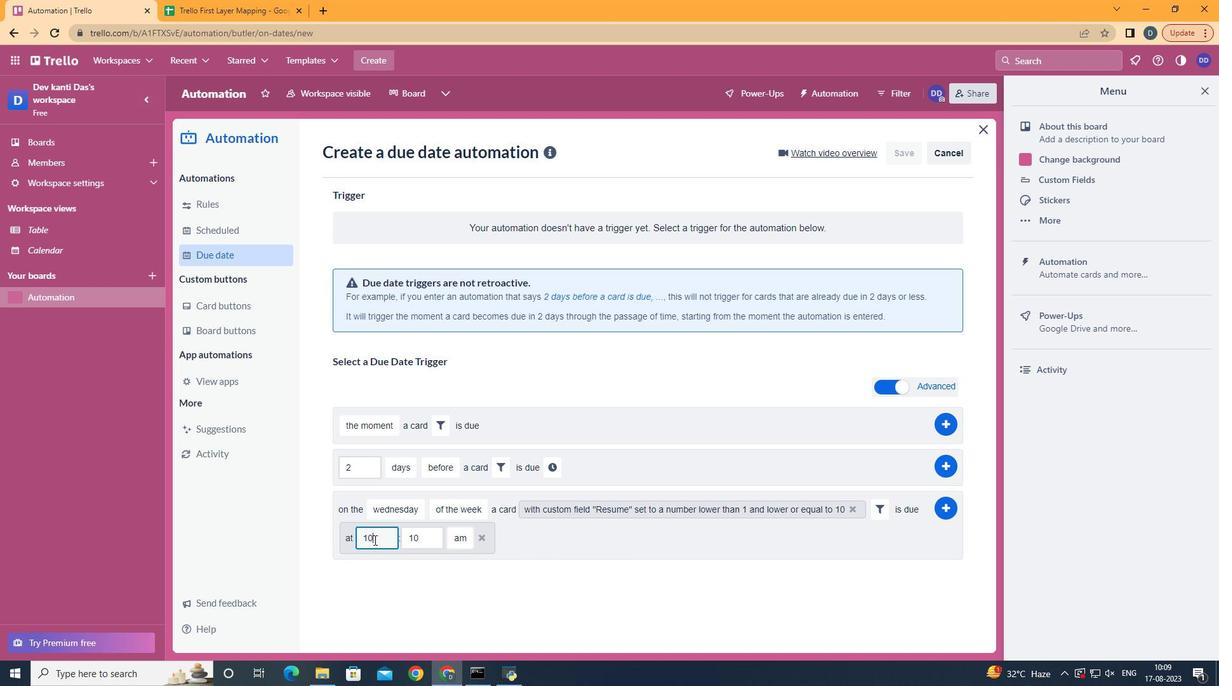 
Action: Mouse pressed left at (407, 533)
Screenshot: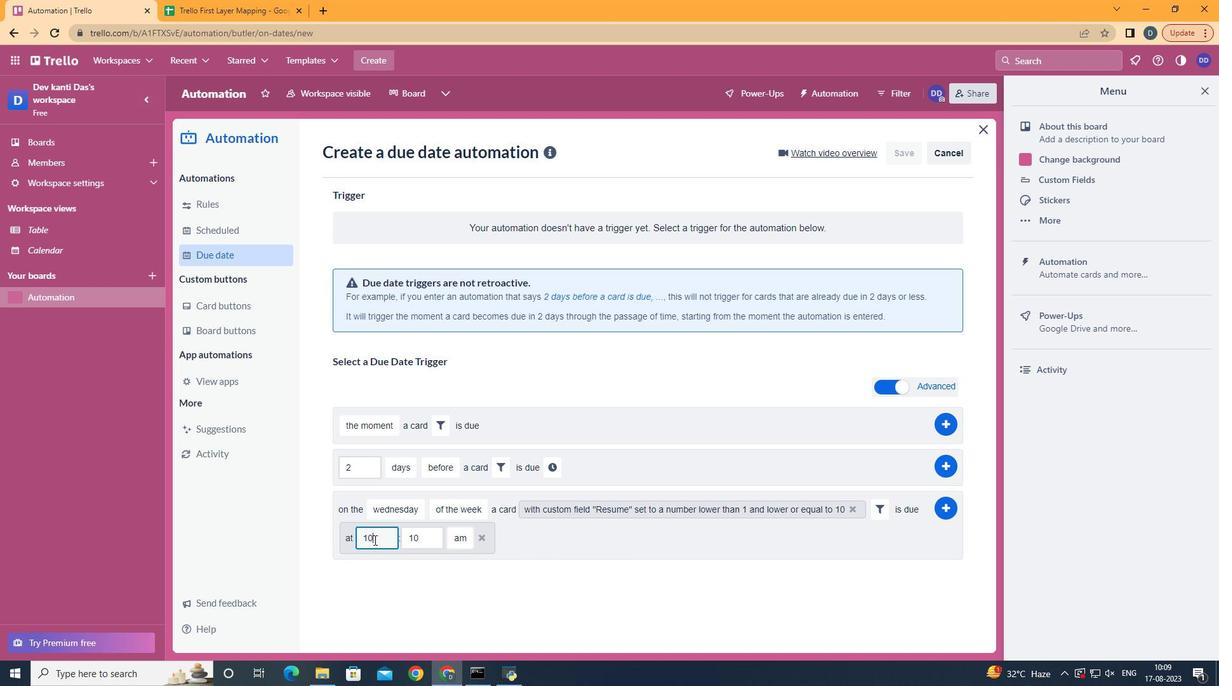 
Action: Mouse moved to (412, 533)
Screenshot: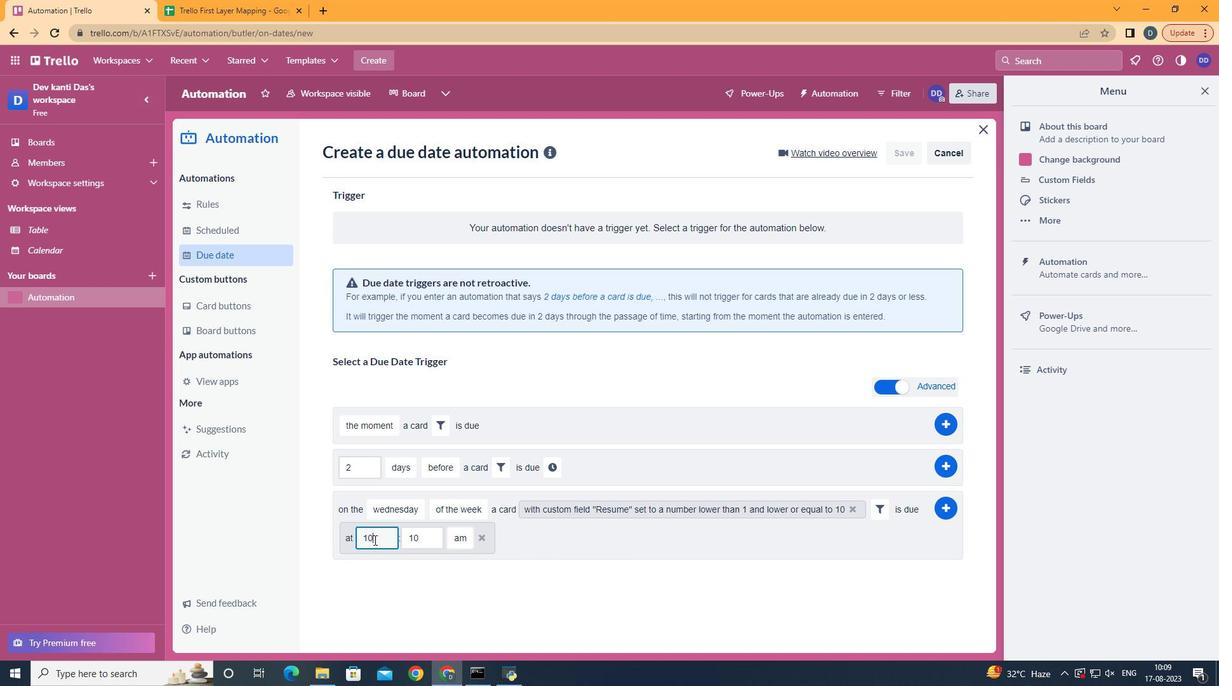 
Action: Mouse pressed left at (412, 533)
Screenshot: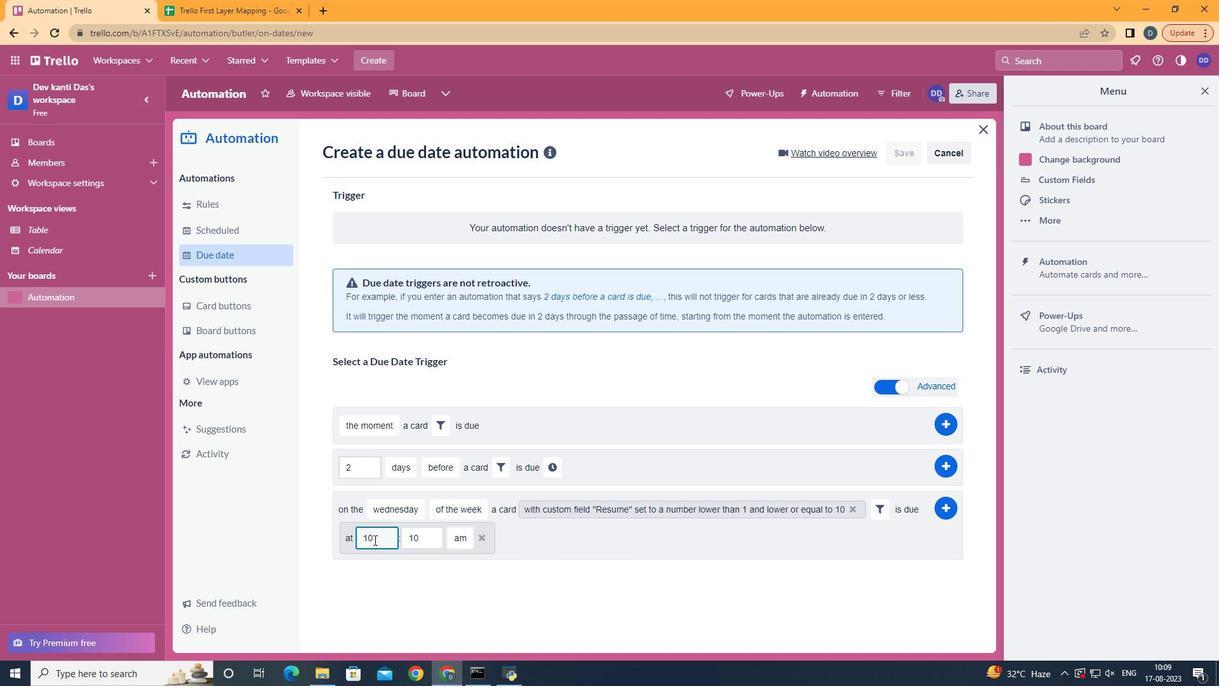 
Action: Mouse moved to (412, 533)
Screenshot: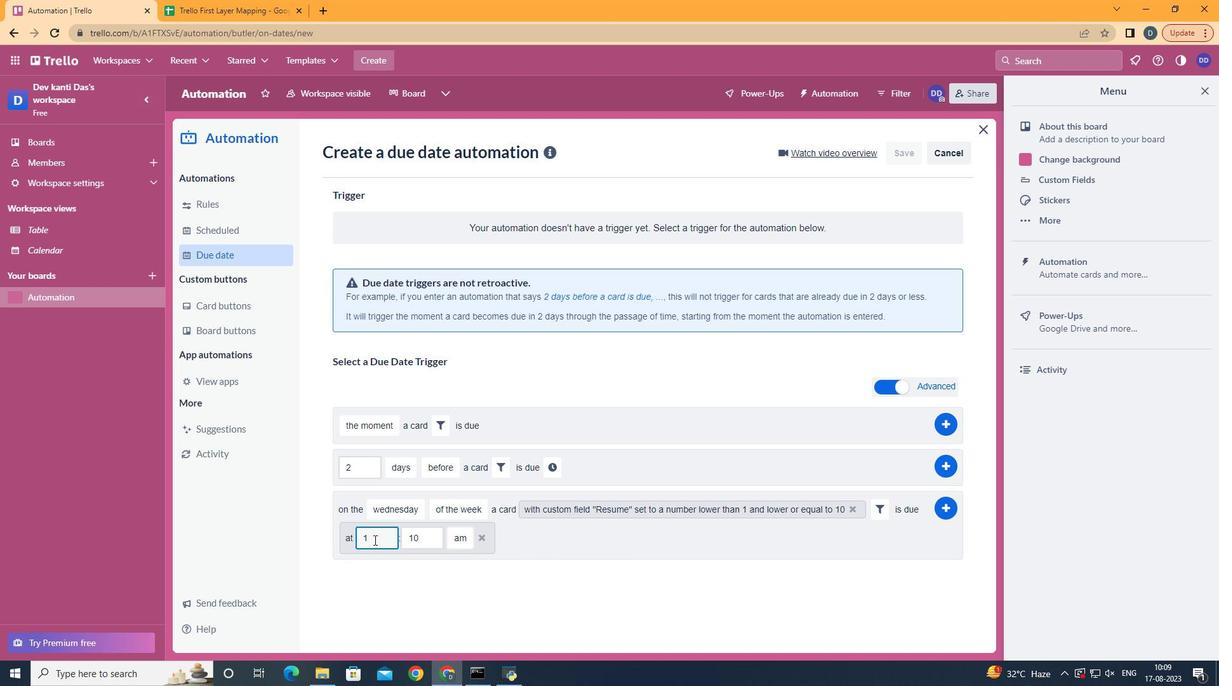 
Action: Key pressed <Key.backspace>1
Screenshot: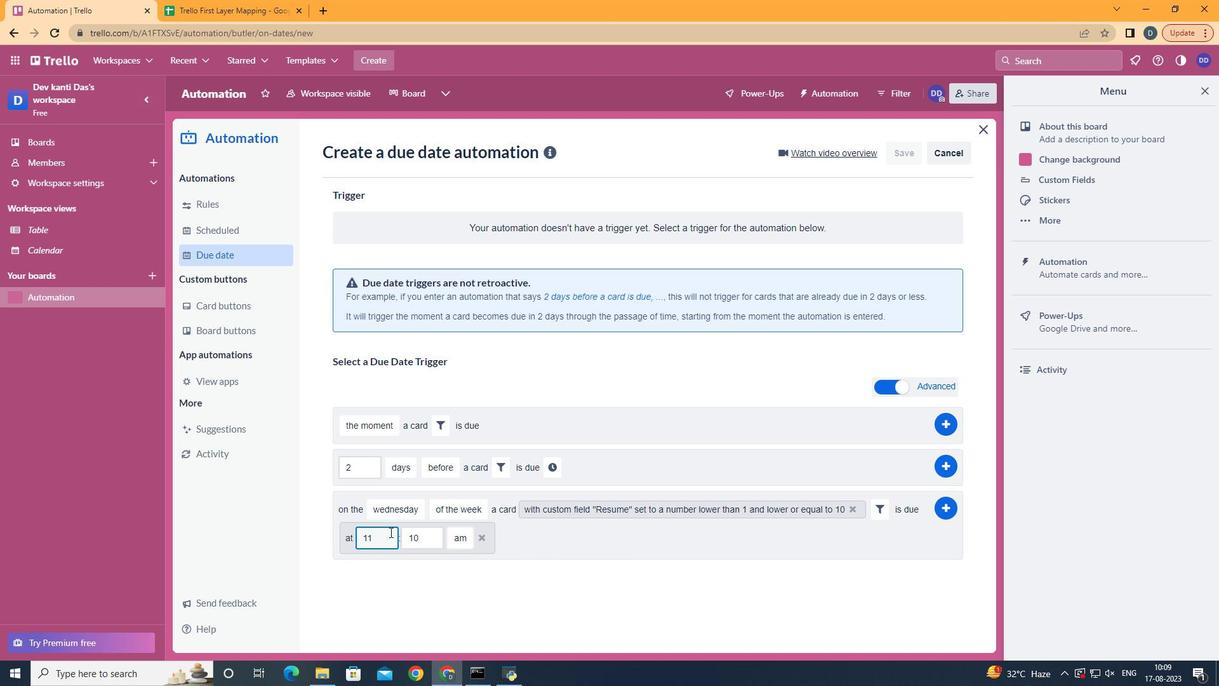 
Action: Mouse moved to (459, 531)
Screenshot: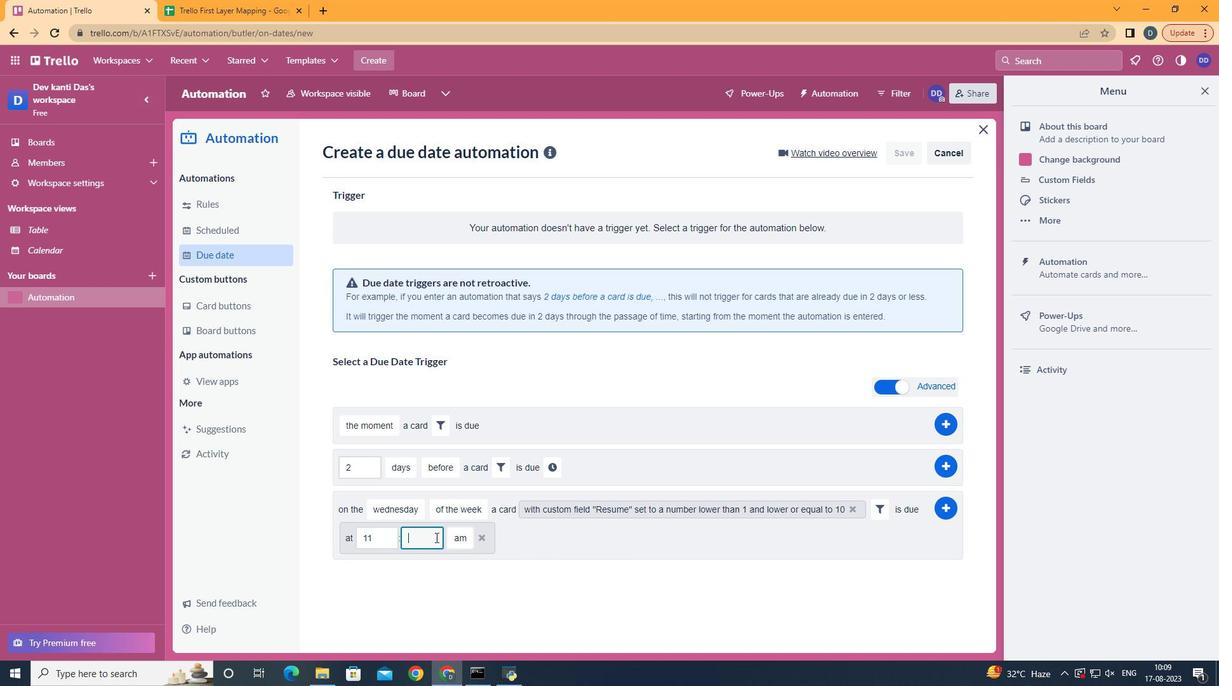 
Action: Mouse pressed left at (459, 531)
Screenshot: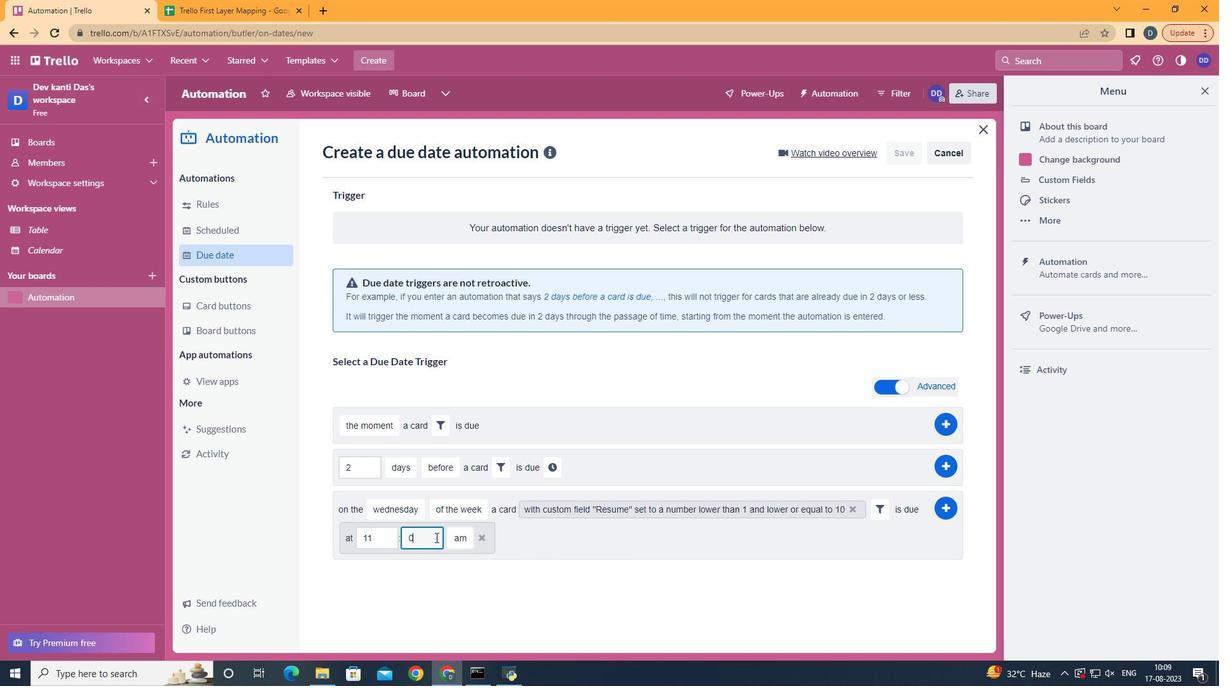 
Action: Key pressed <Key.backspace><Key.backspace>00
Screenshot: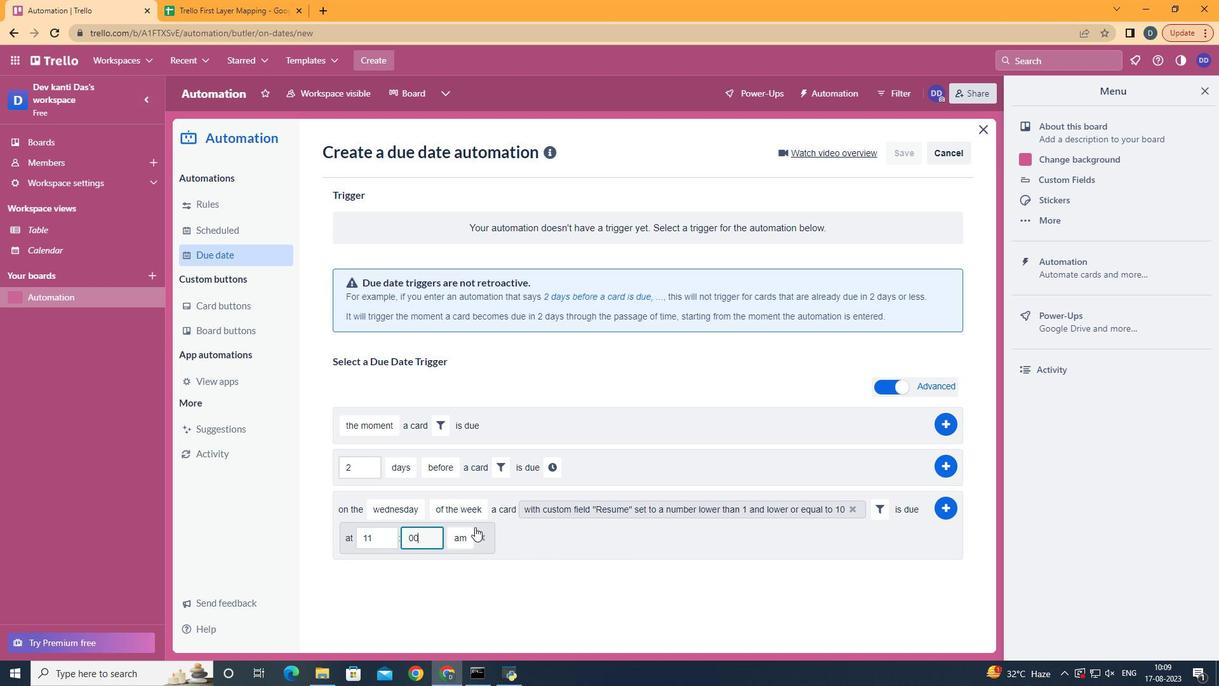 
Action: Mouse moved to (838, 507)
Screenshot: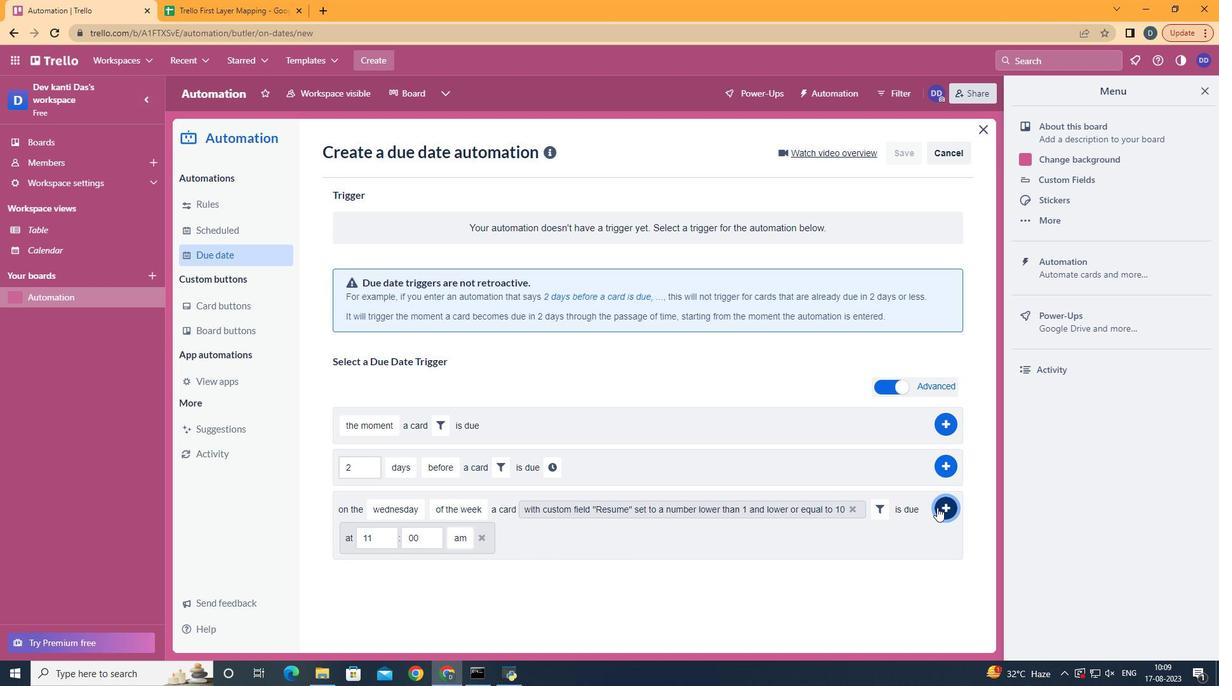 
Action: Mouse pressed left at (838, 507)
Screenshot: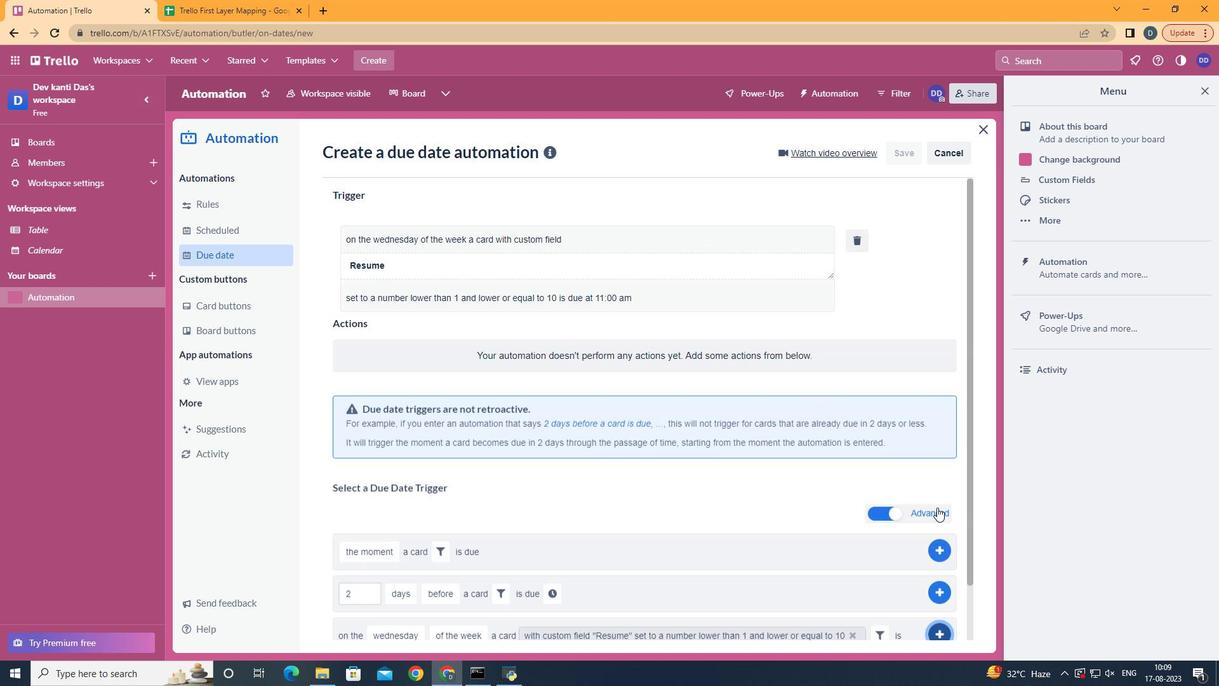 
Action: Mouse moved to (840, 505)
Screenshot: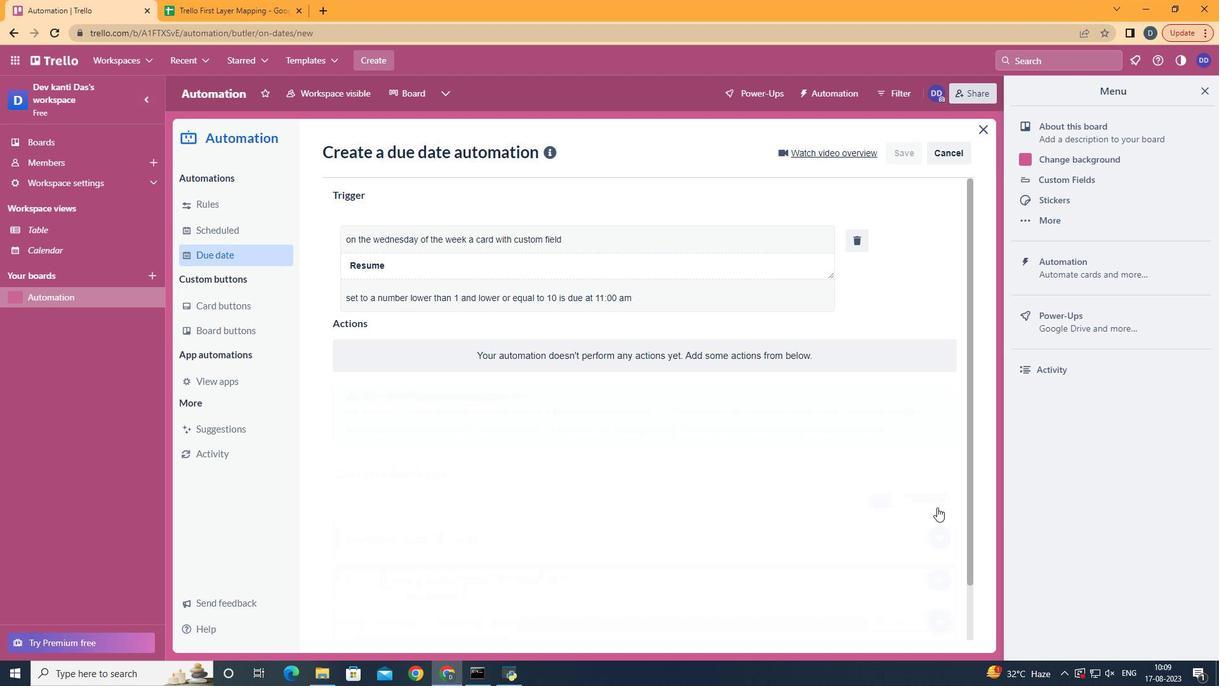 
Action: Mouse pressed left at (840, 505)
Screenshot: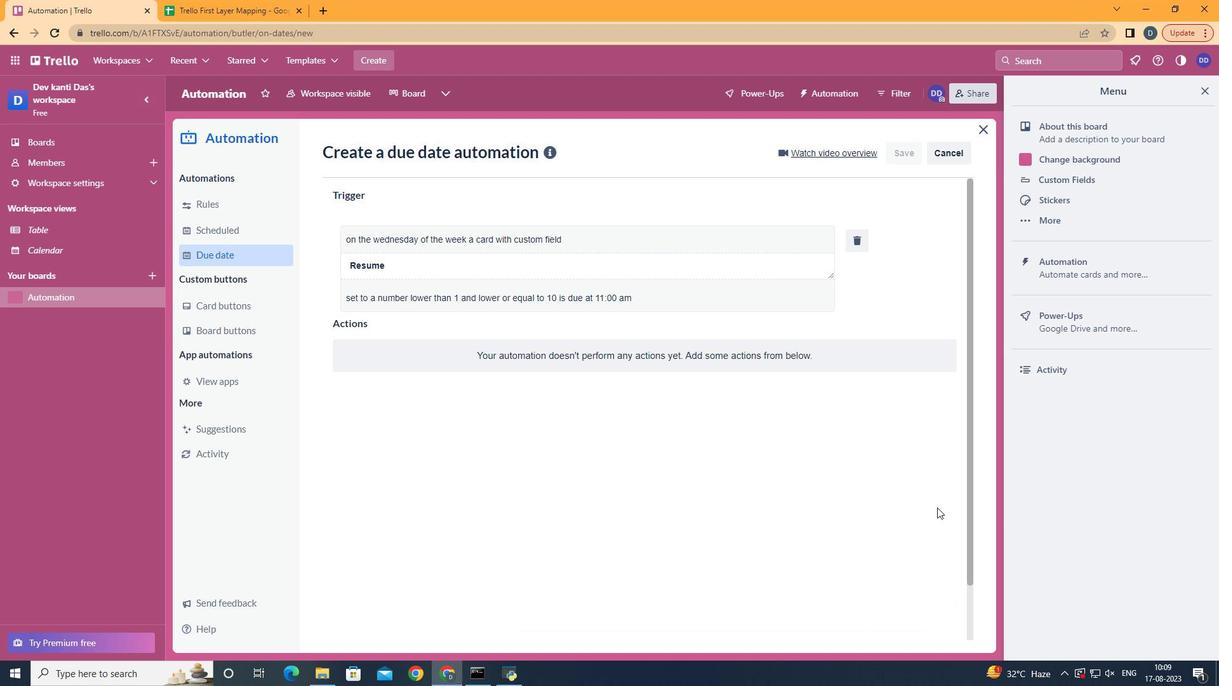 
